 Task: Search one way flight ticket for 5 adults, 2 children, 1 infant in seat and 1 infant on lap in economy from Bakersfield: Meadows Field to Laramie: Laramie Regional Airport on 5-3-2023. Choice of flights is Singapure airlines. Number of bags: 1 carry on bag. Price is upto 60000. Outbound departure time preference is 6:45.
Action: Mouse moved to (317, 258)
Screenshot: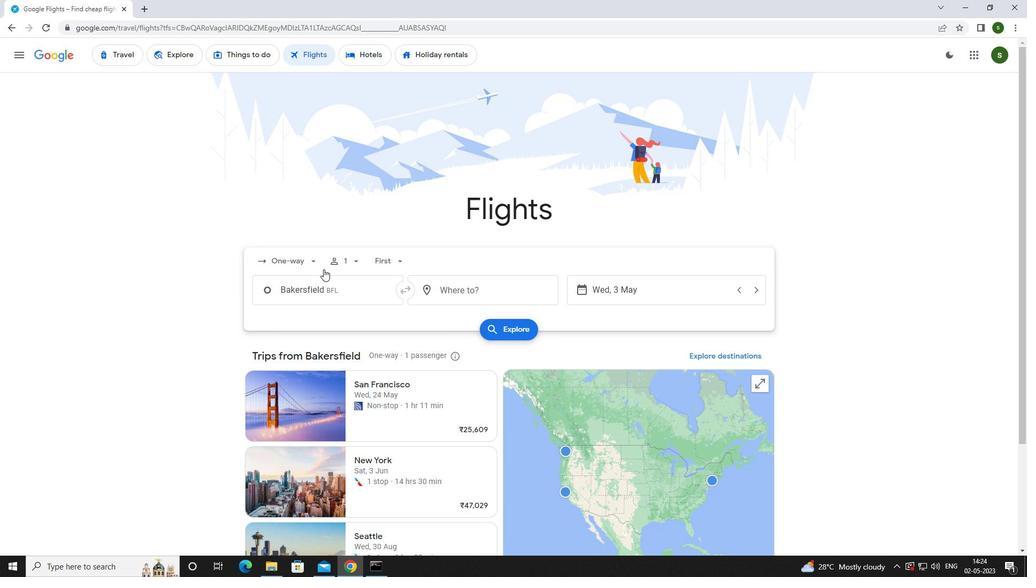 
Action: Mouse pressed left at (317, 258)
Screenshot: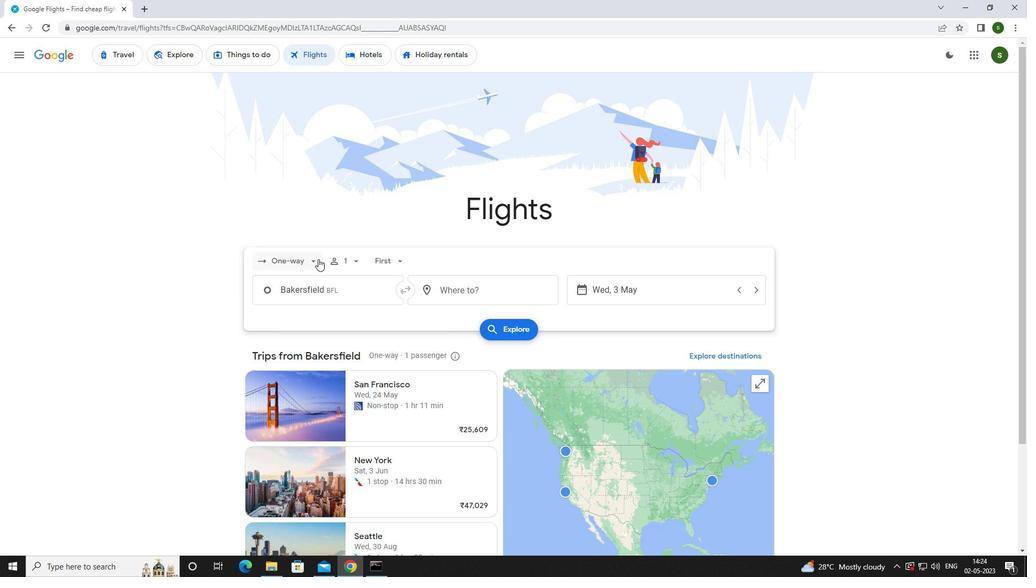 
Action: Mouse moved to (312, 308)
Screenshot: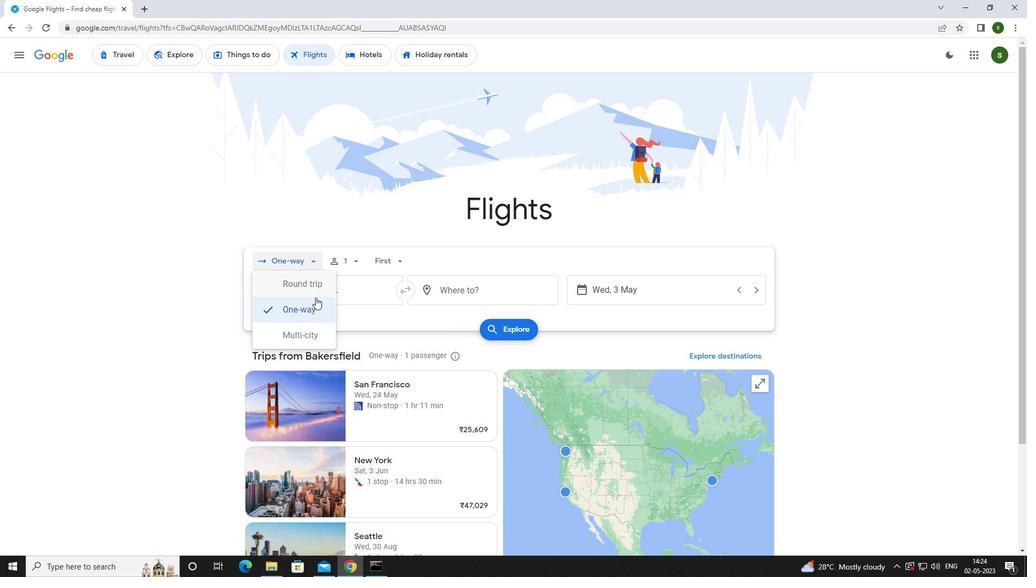 
Action: Mouse pressed left at (312, 308)
Screenshot: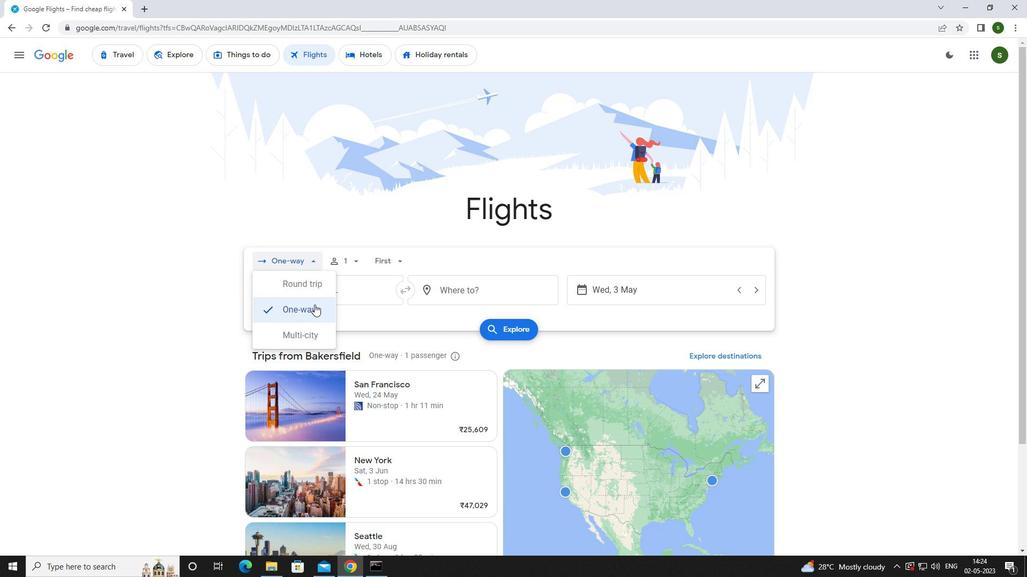 
Action: Mouse moved to (349, 259)
Screenshot: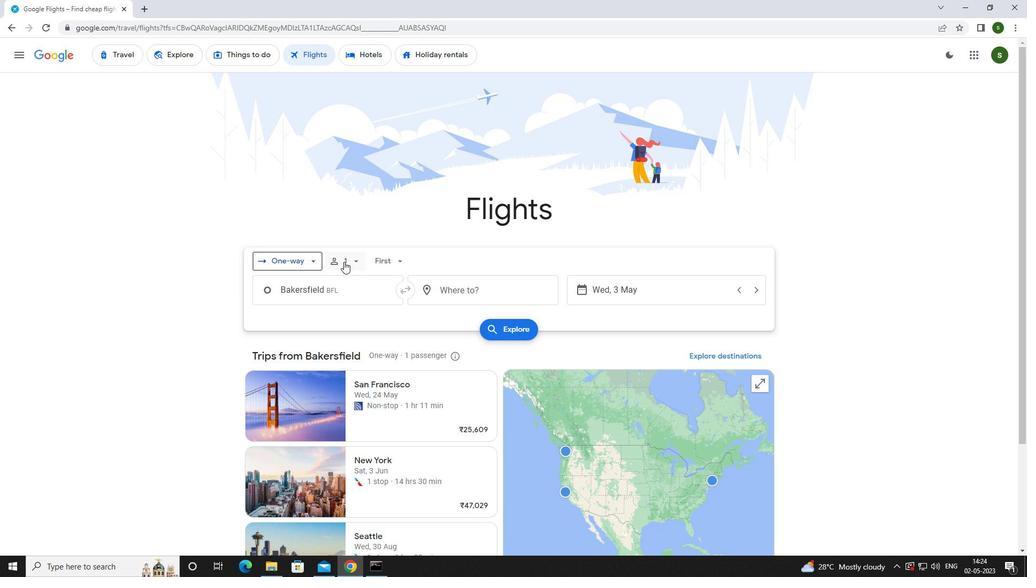 
Action: Mouse pressed left at (349, 259)
Screenshot: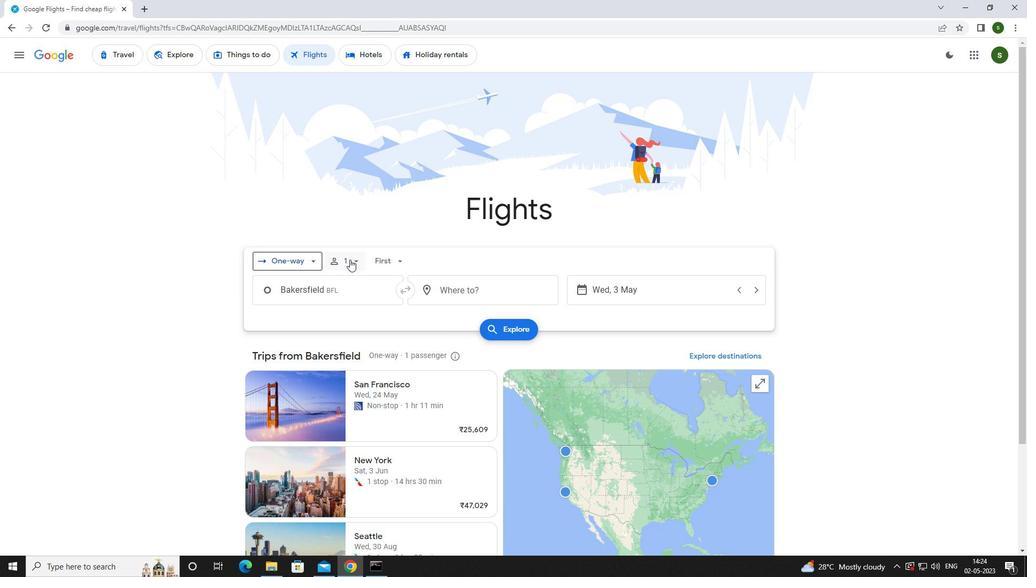 
Action: Mouse moved to (433, 287)
Screenshot: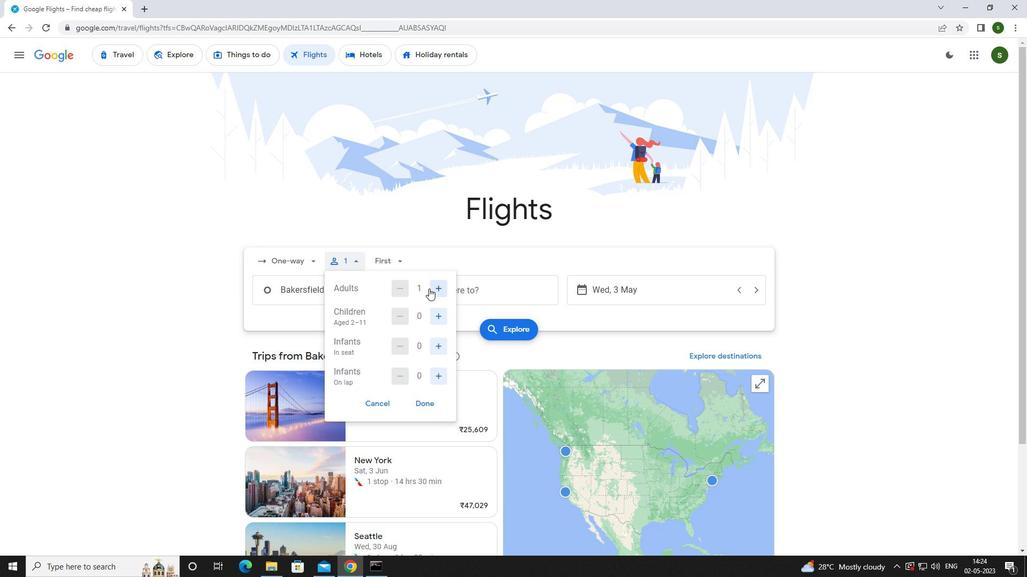 
Action: Mouse pressed left at (433, 287)
Screenshot: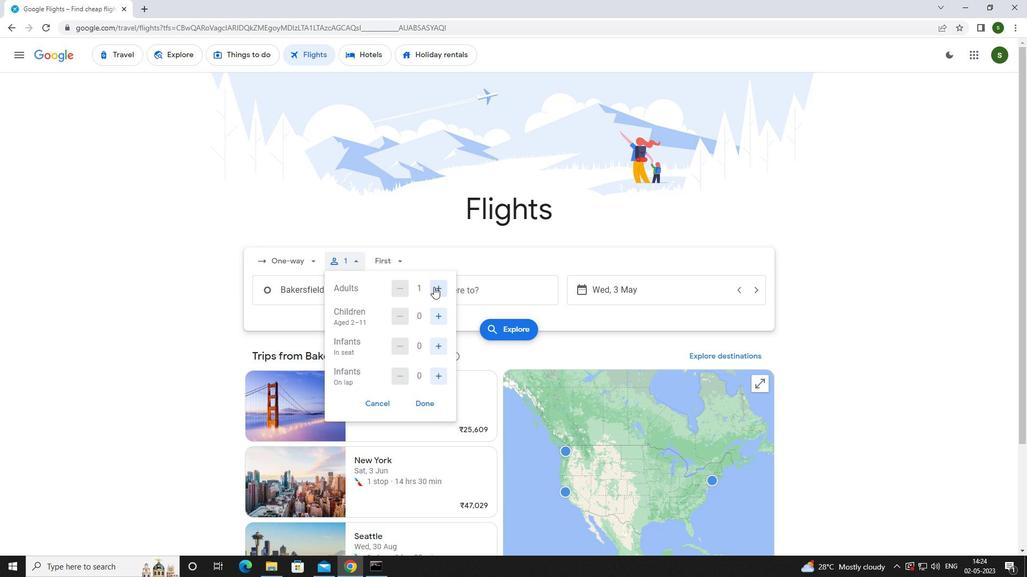
Action: Mouse pressed left at (433, 287)
Screenshot: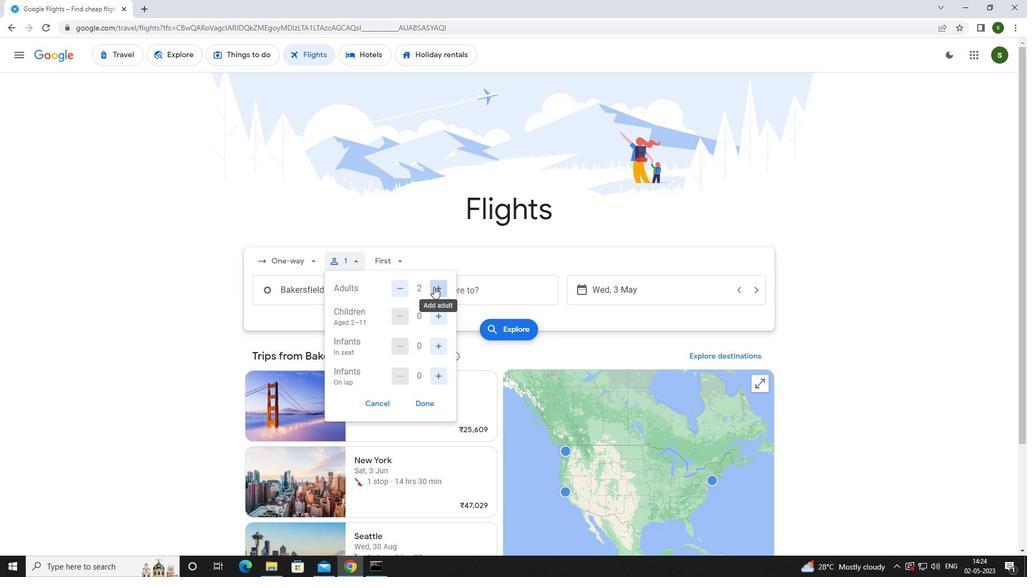 
Action: Mouse pressed left at (433, 287)
Screenshot: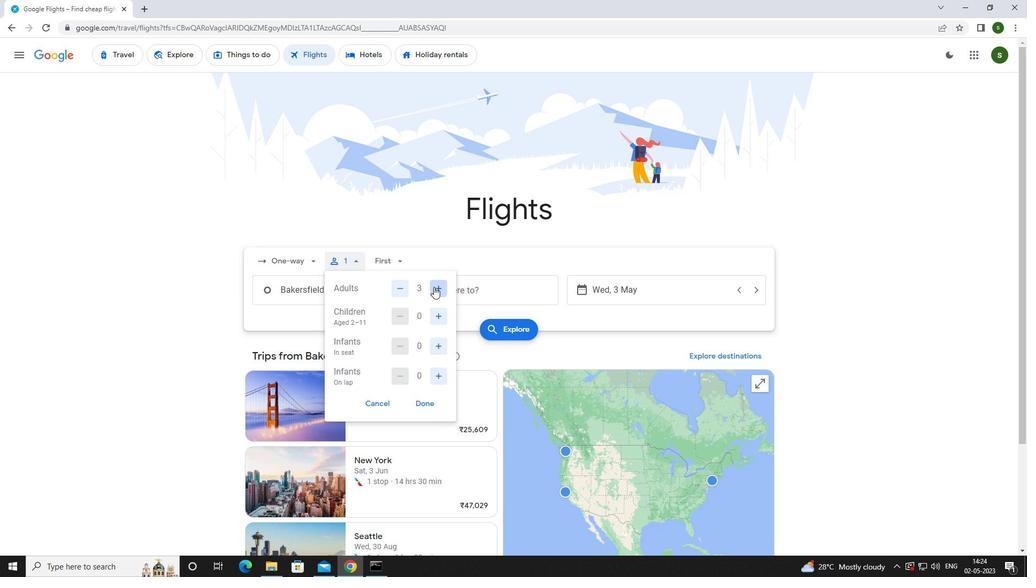 
Action: Mouse pressed left at (433, 287)
Screenshot: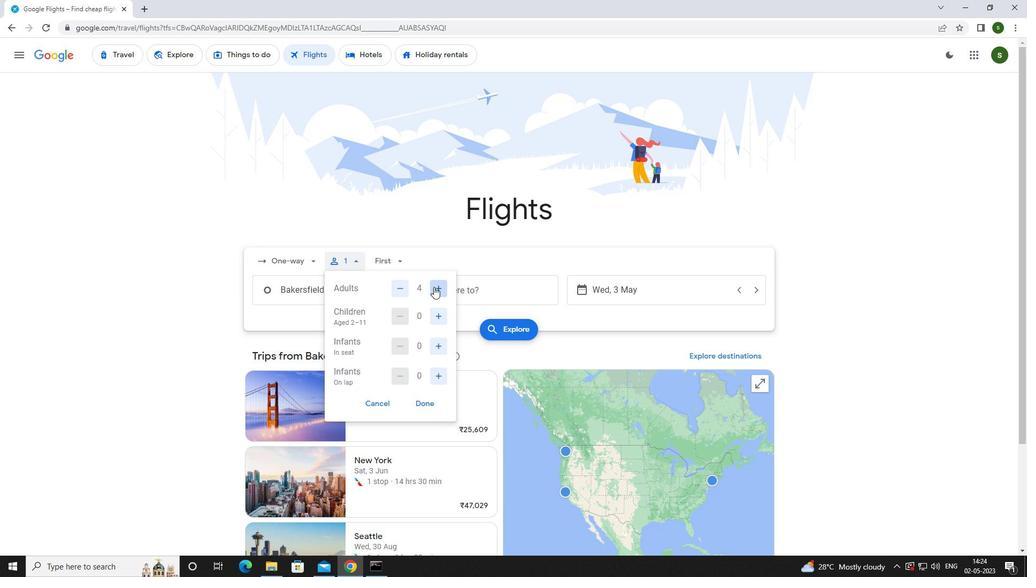 
Action: Mouse moved to (439, 316)
Screenshot: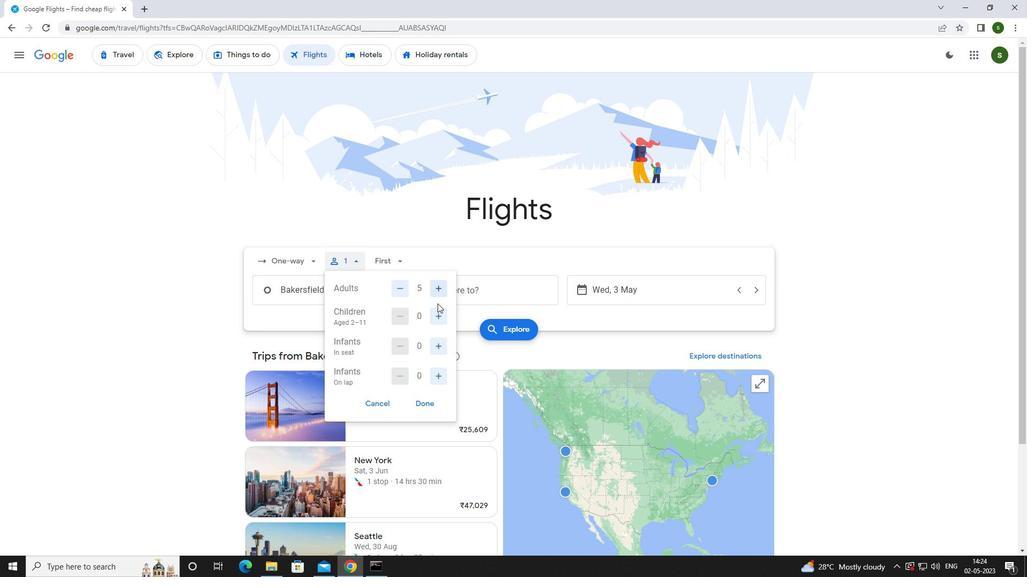 
Action: Mouse pressed left at (439, 316)
Screenshot: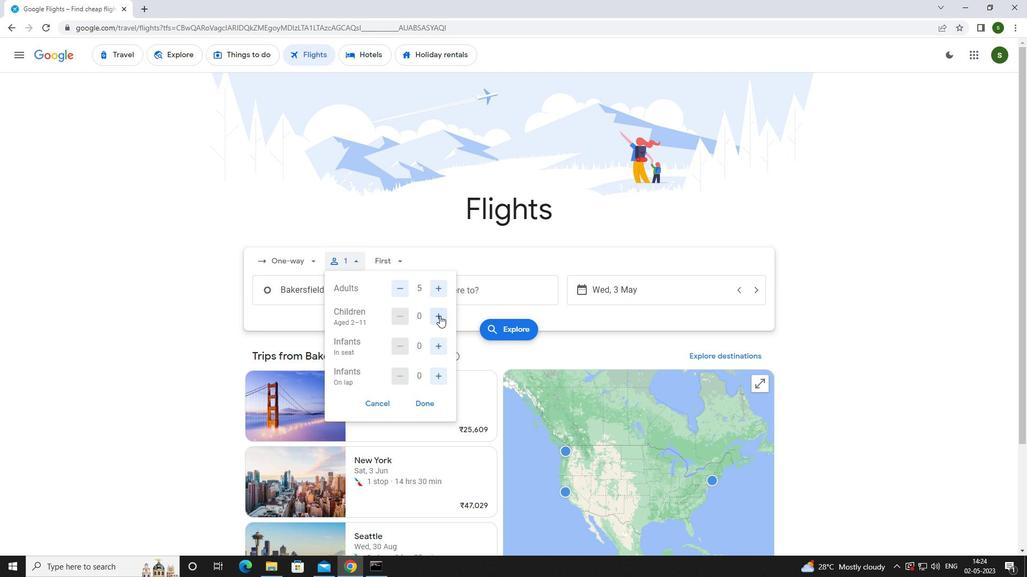 
Action: Mouse pressed left at (439, 316)
Screenshot: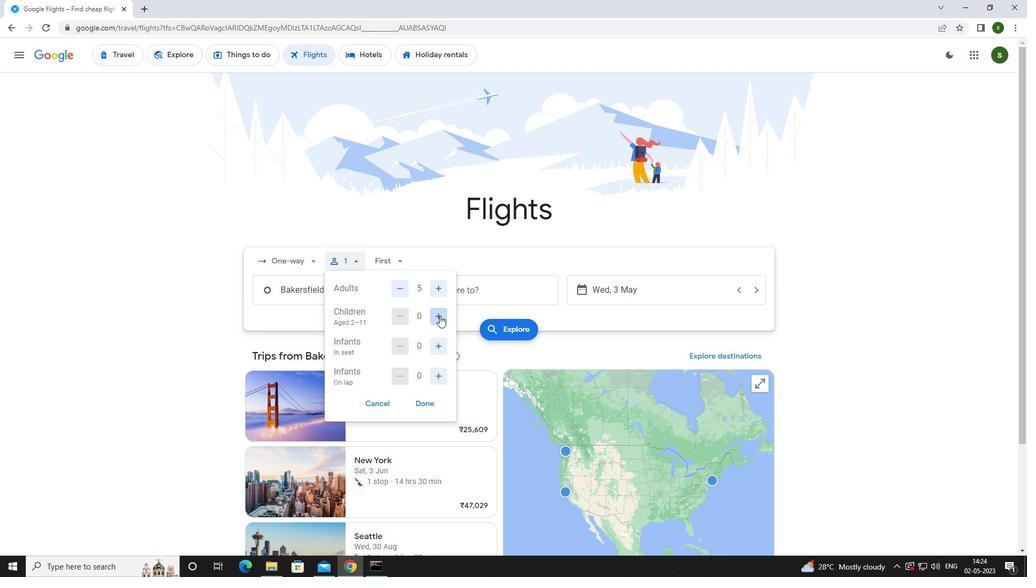 
Action: Mouse moved to (443, 341)
Screenshot: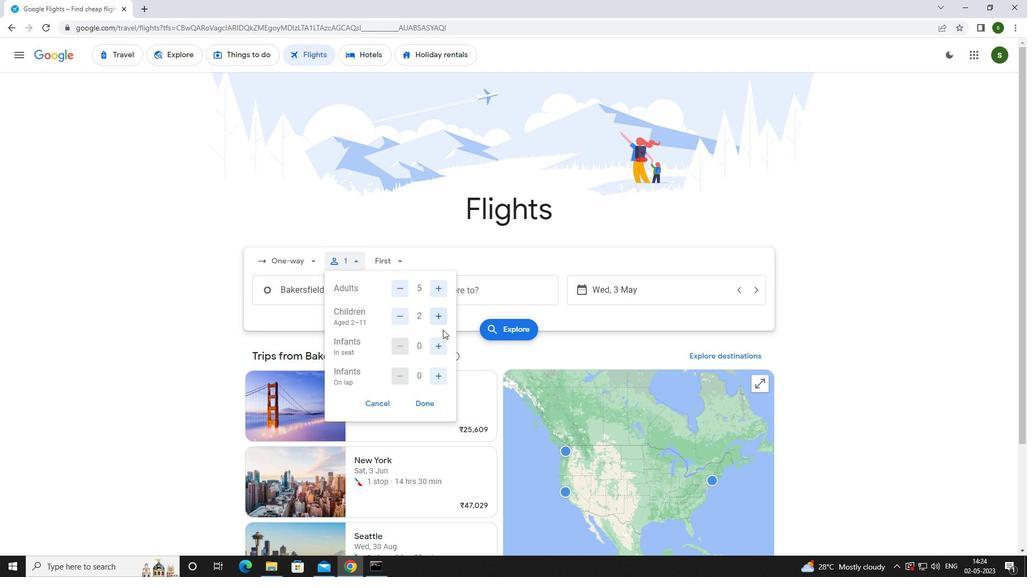 
Action: Mouse pressed left at (443, 341)
Screenshot: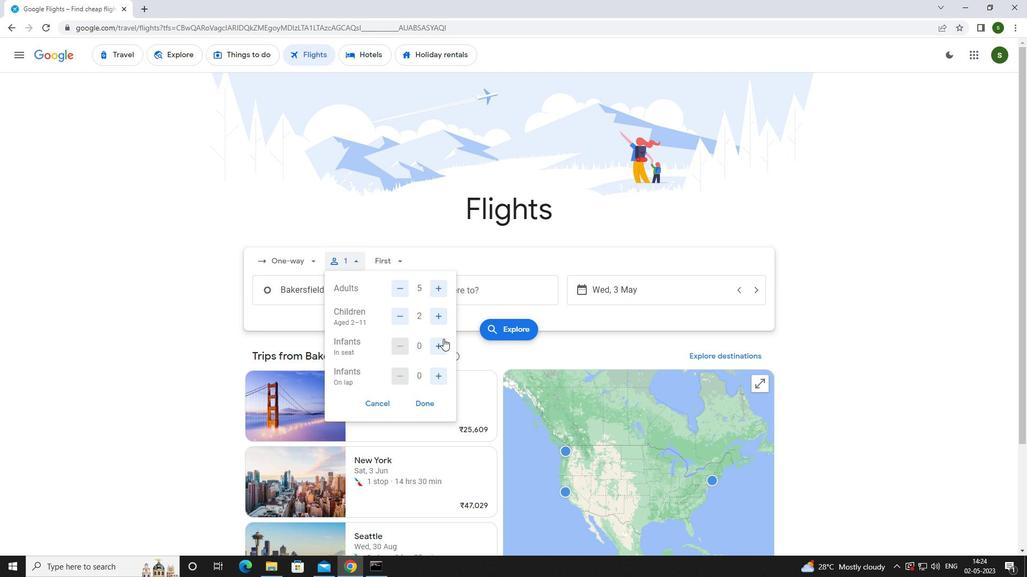 
Action: Mouse moved to (431, 377)
Screenshot: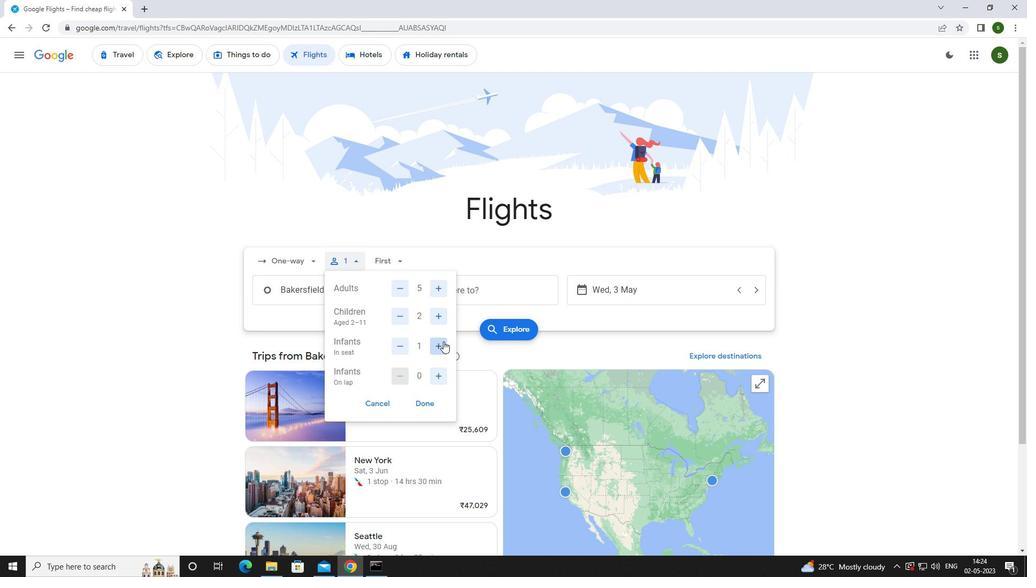
Action: Mouse pressed left at (431, 377)
Screenshot: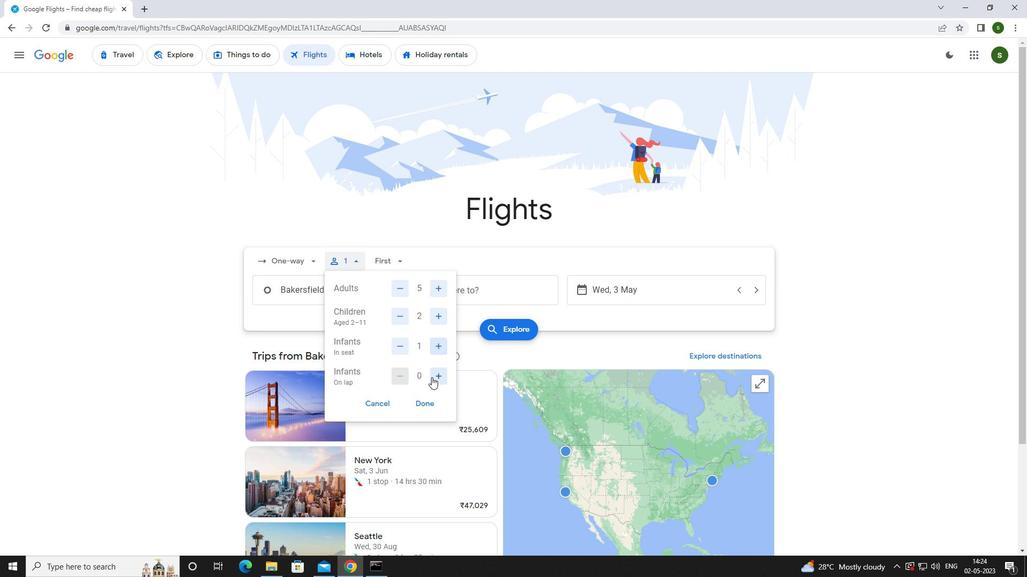 
Action: Mouse moved to (399, 261)
Screenshot: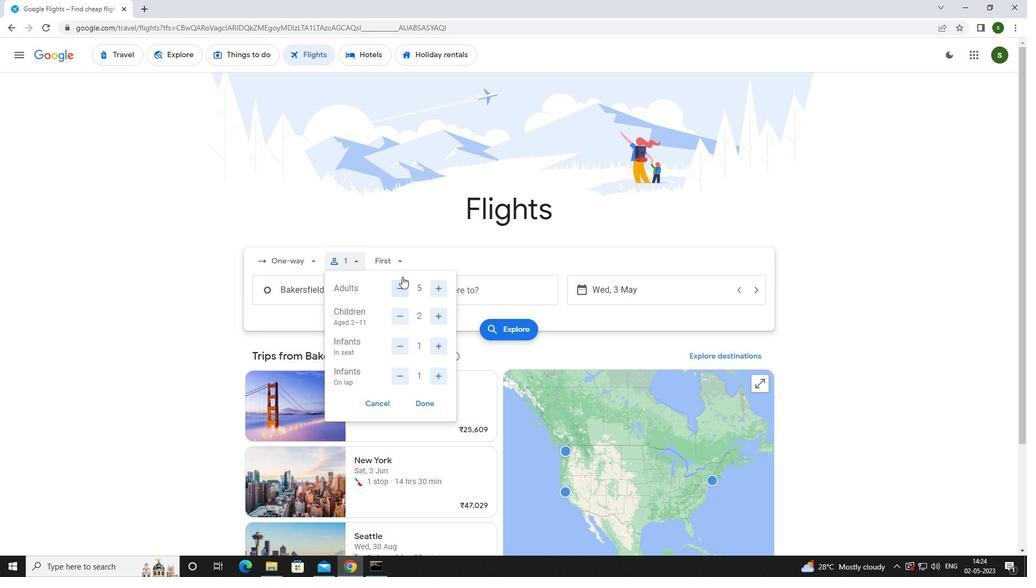 
Action: Mouse pressed left at (399, 261)
Screenshot: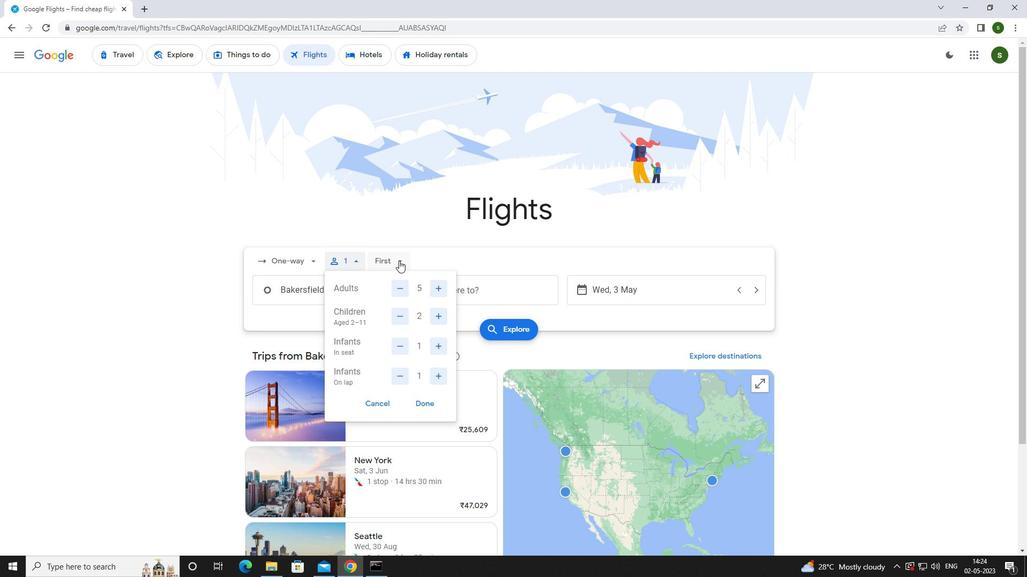 
Action: Mouse moved to (408, 286)
Screenshot: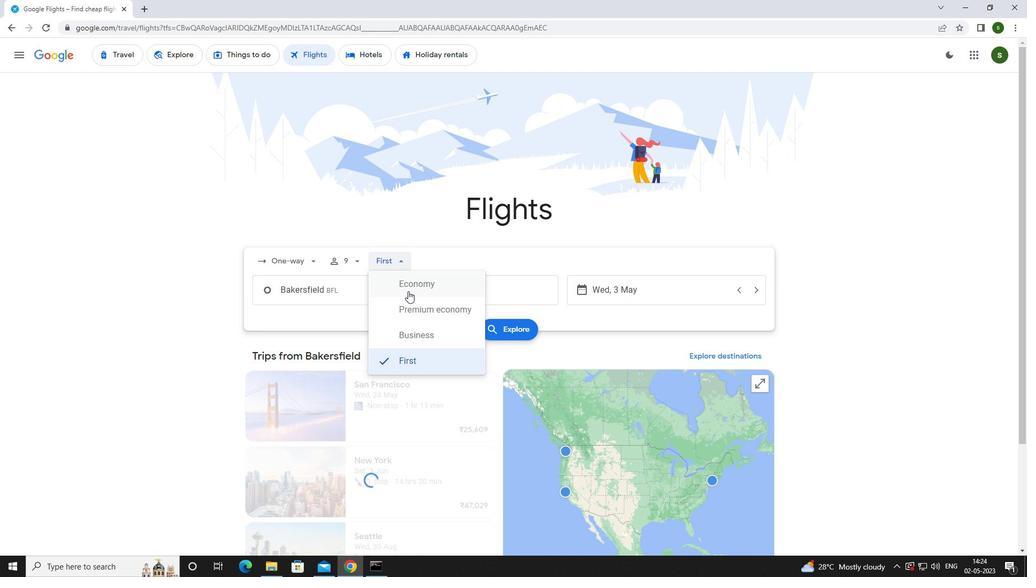 
Action: Mouse pressed left at (408, 286)
Screenshot: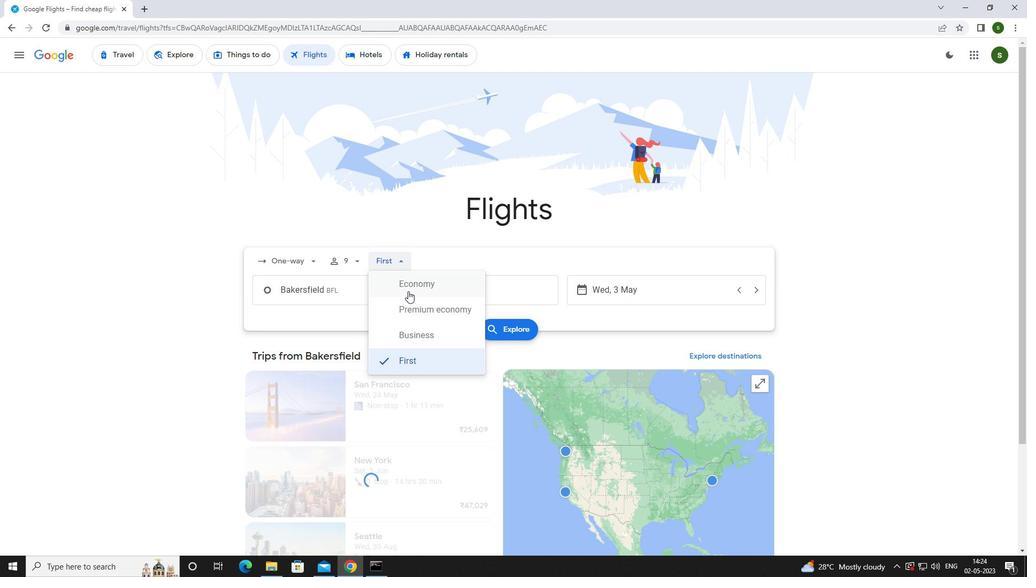 
Action: Mouse moved to (370, 294)
Screenshot: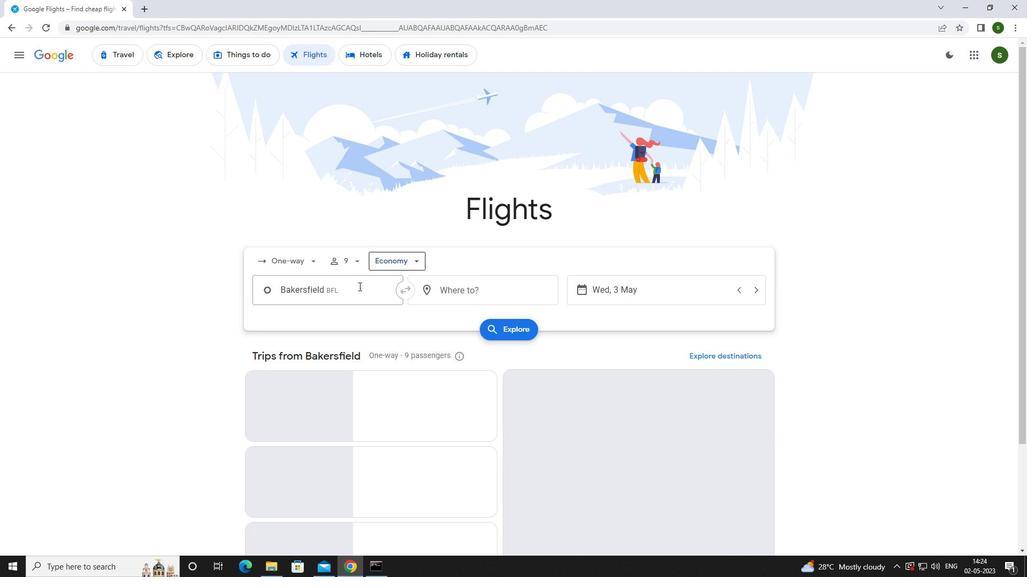 
Action: Mouse pressed left at (370, 294)
Screenshot: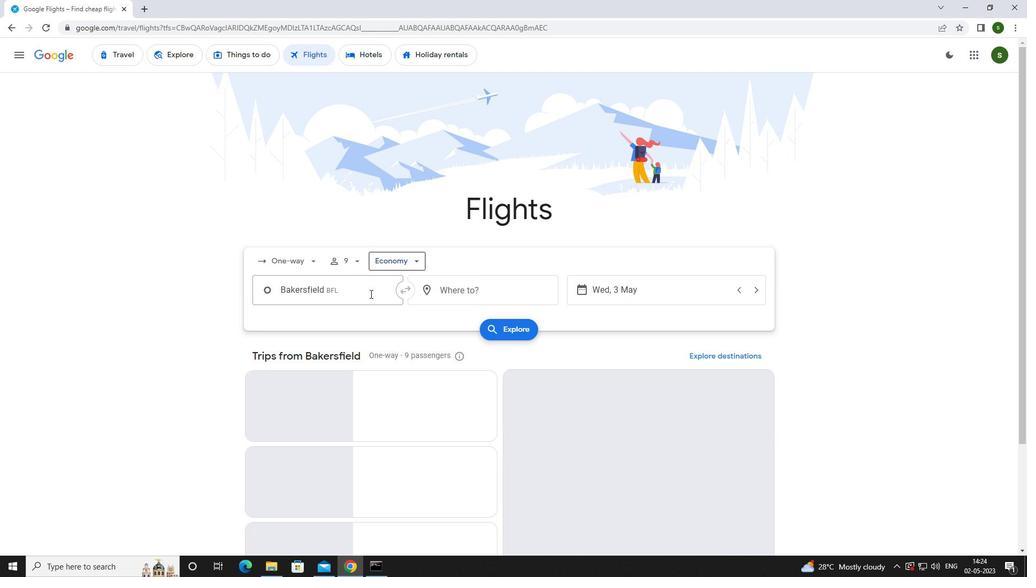 
Action: Mouse moved to (371, 294)
Screenshot: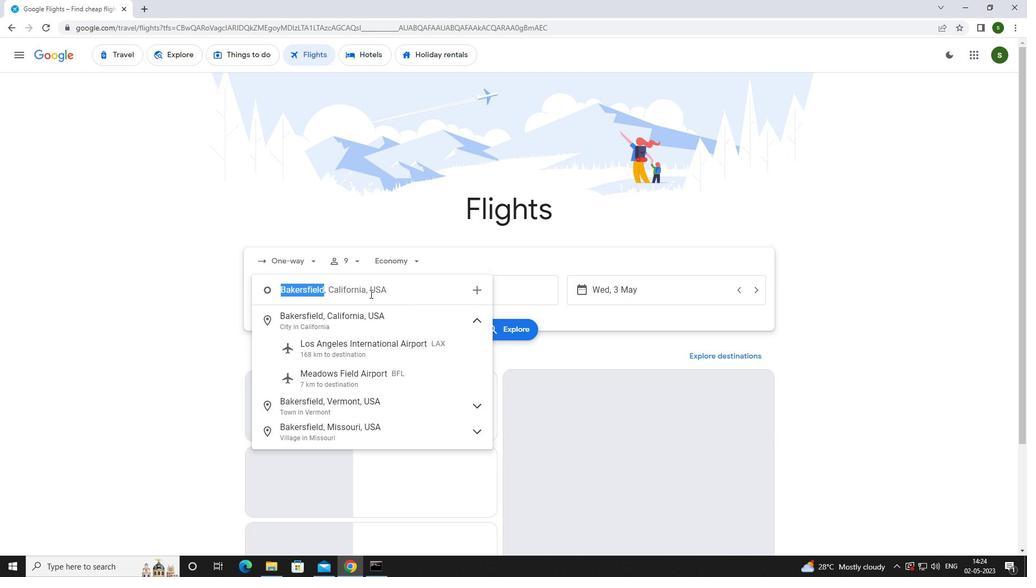 
Action: Key pressed <Key.caps_lock>b<Key.caps_lock>akersfie
Screenshot: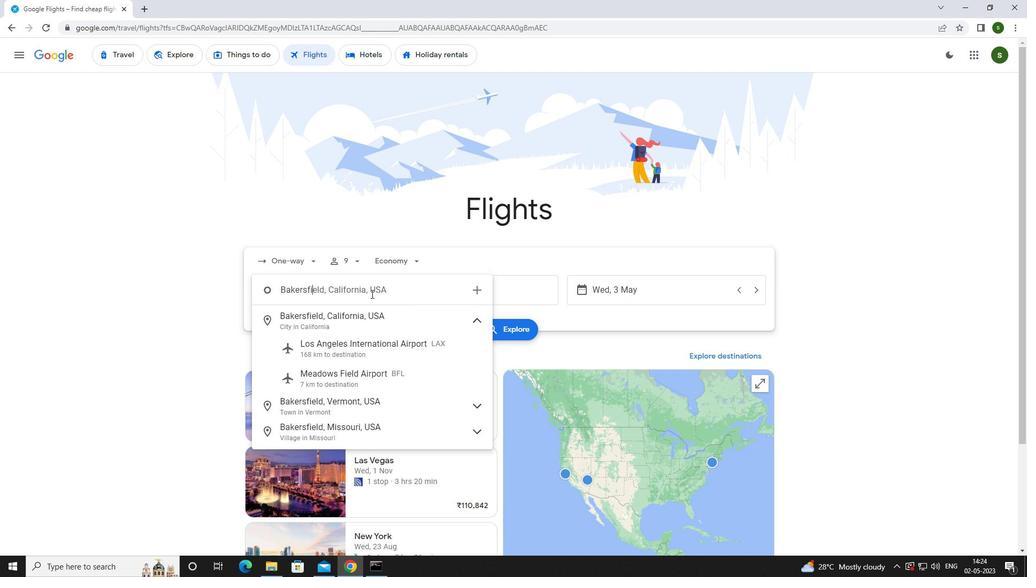 
Action: Mouse moved to (378, 383)
Screenshot: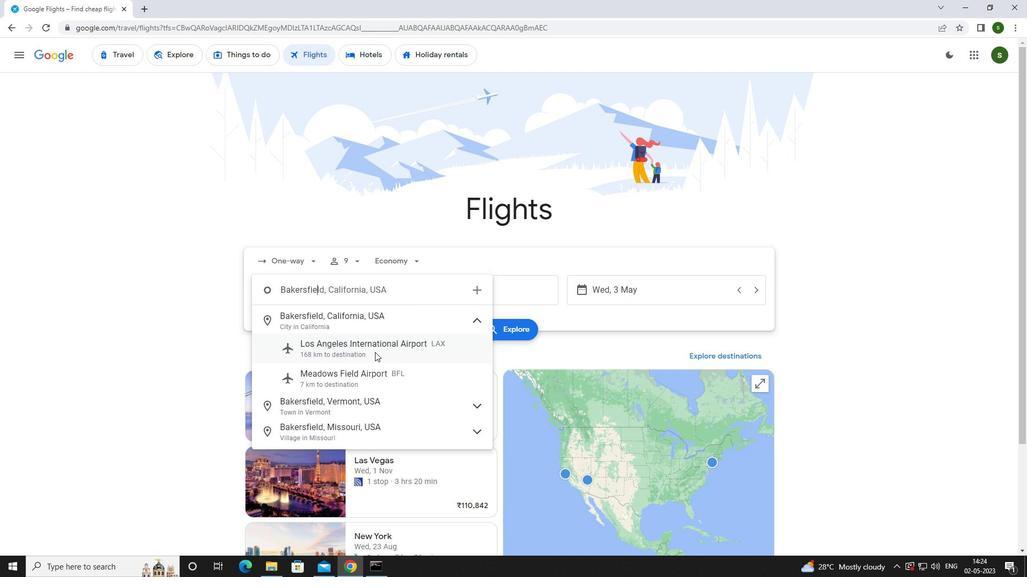 
Action: Mouse pressed left at (378, 383)
Screenshot: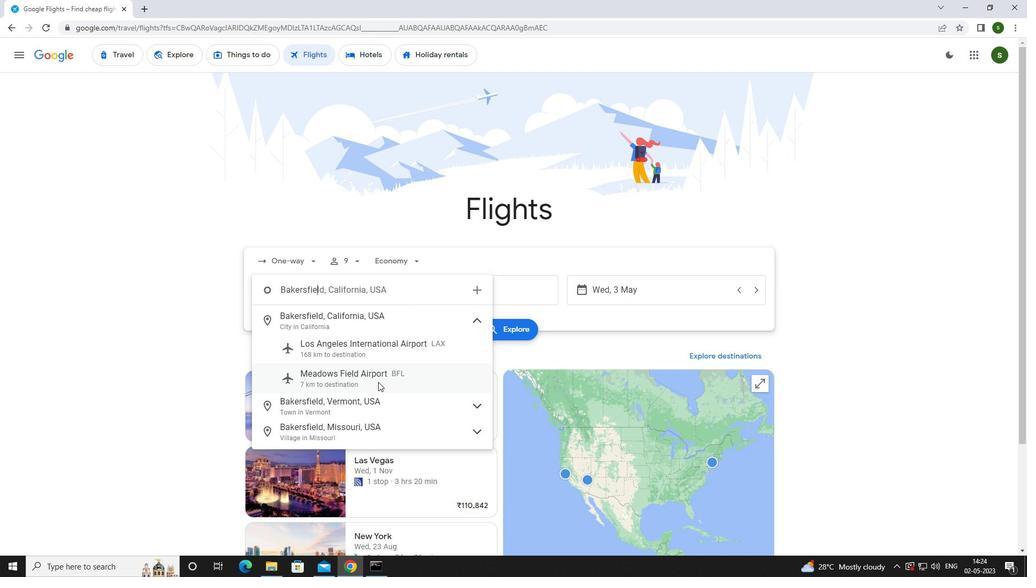 
Action: Mouse moved to (493, 291)
Screenshot: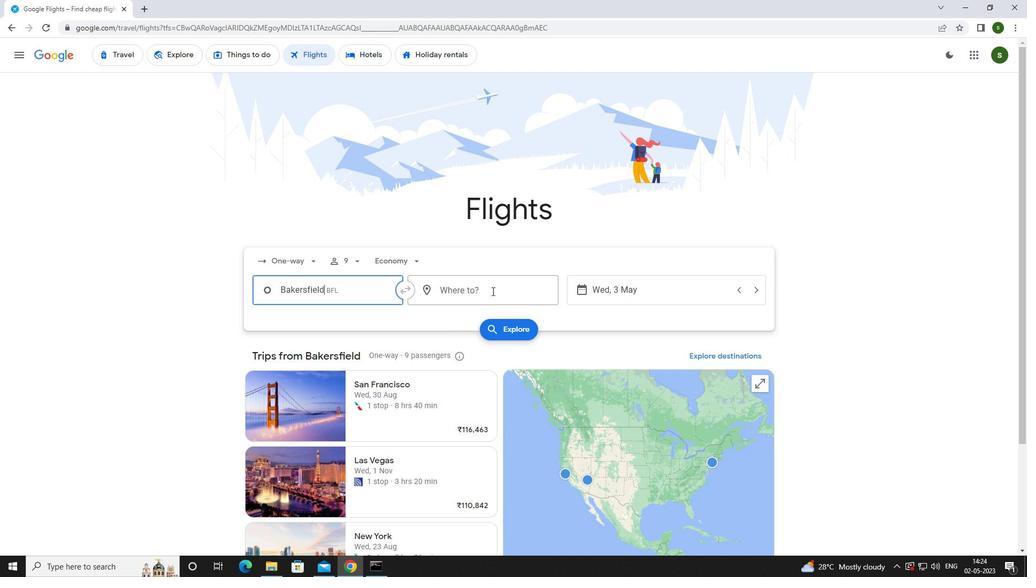
Action: Mouse pressed left at (493, 291)
Screenshot: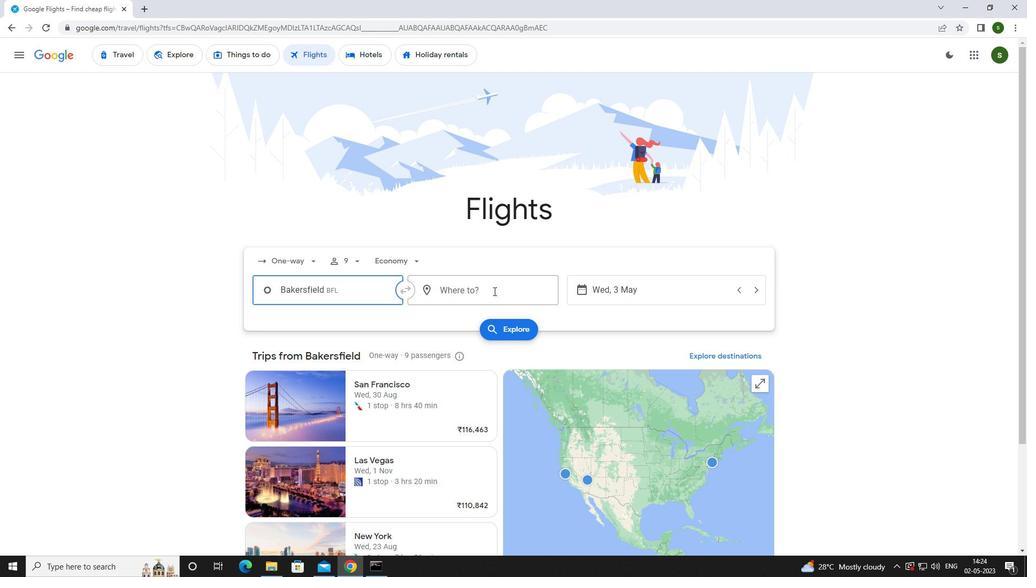 
Action: Mouse moved to (480, 295)
Screenshot: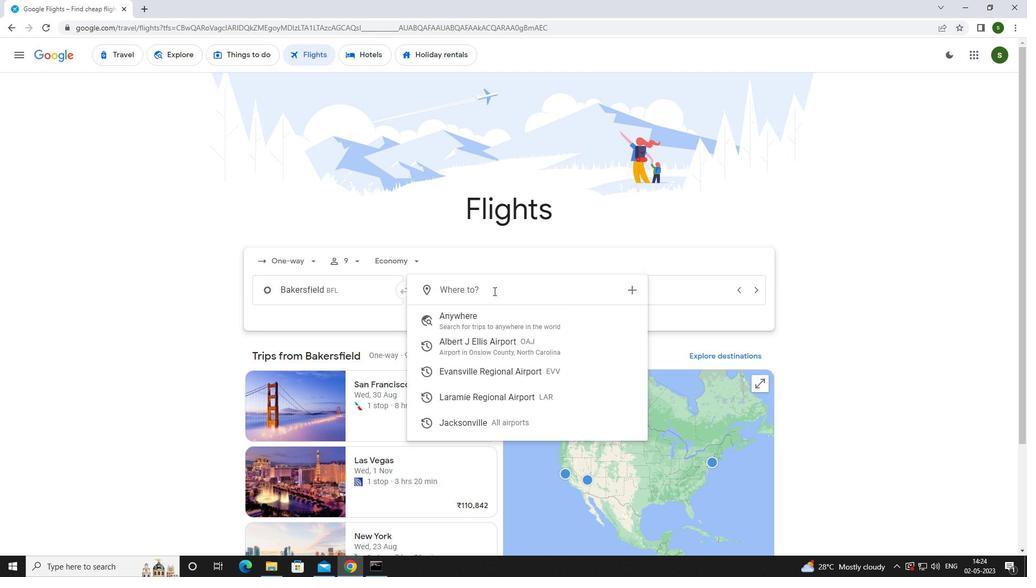 
Action: Key pressed <Key.caps_lock>l<Key.caps_lock>aramie
Screenshot: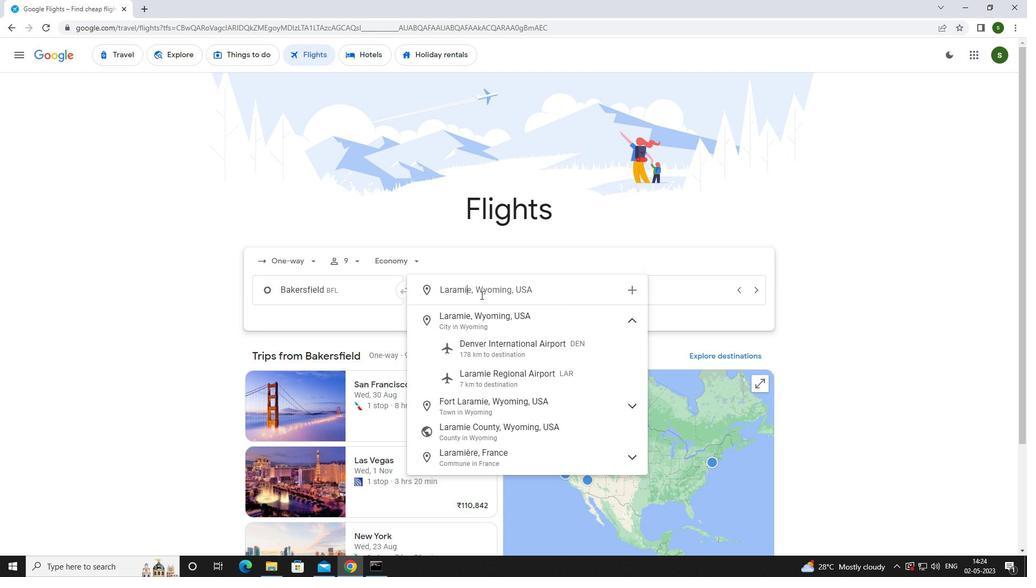 
Action: Mouse moved to (499, 374)
Screenshot: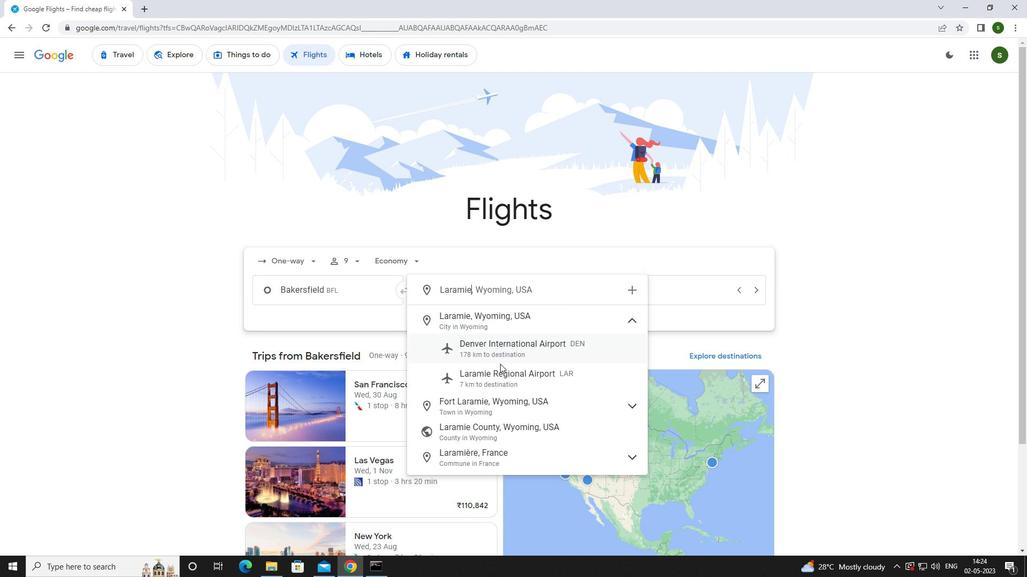 
Action: Mouse pressed left at (499, 374)
Screenshot: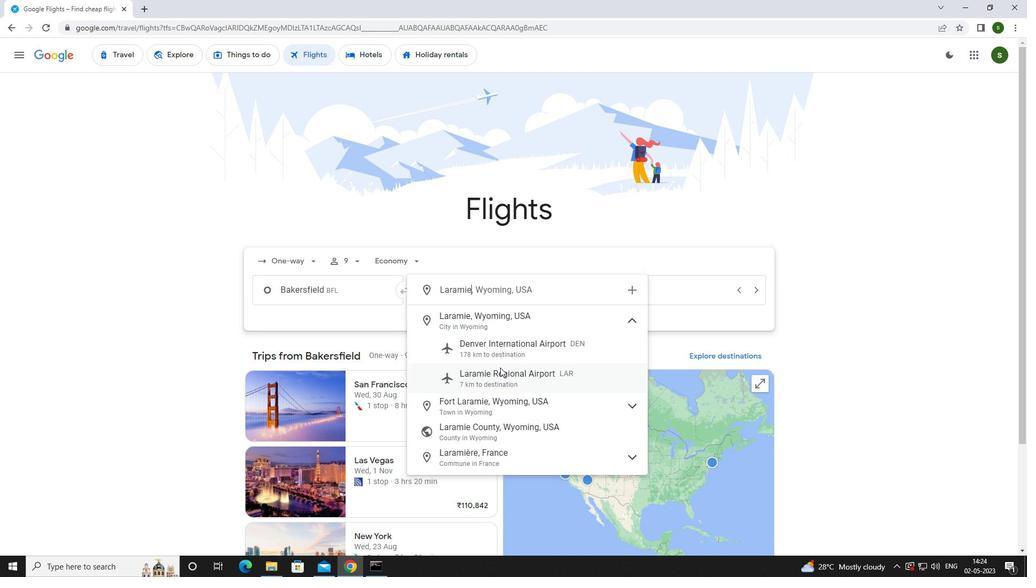 
Action: Mouse moved to (673, 295)
Screenshot: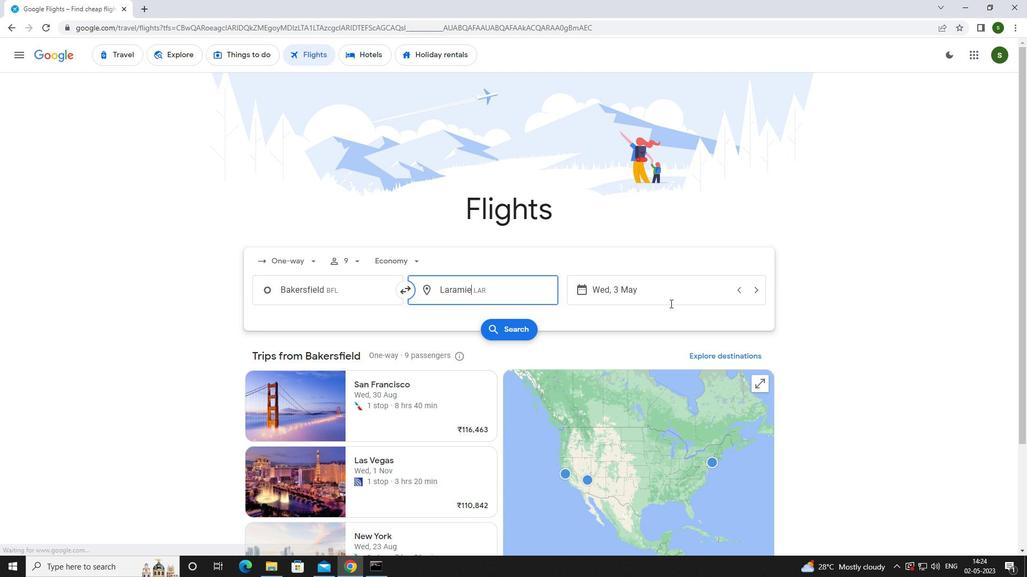 
Action: Mouse pressed left at (673, 295)
Screenshot: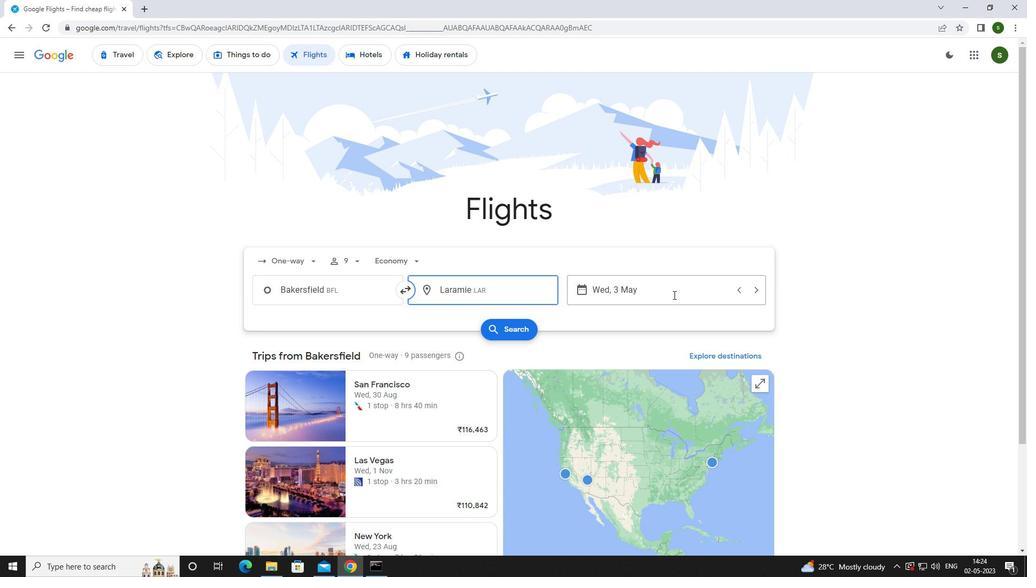 
Action: Mouse moved to (467, 363)
Screenshot: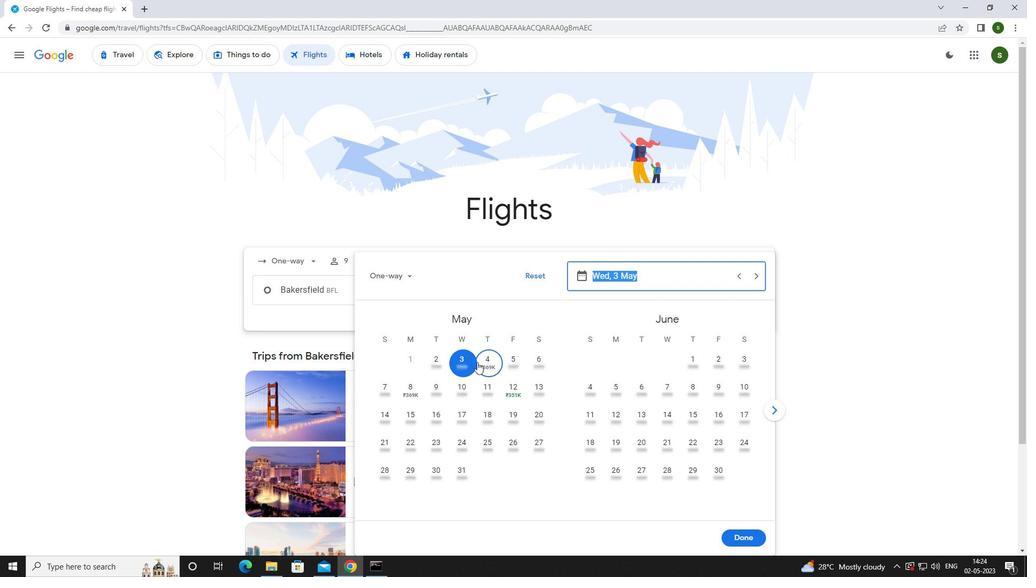 
Action: Mouse pressed left at (467, 363)
Screenshot: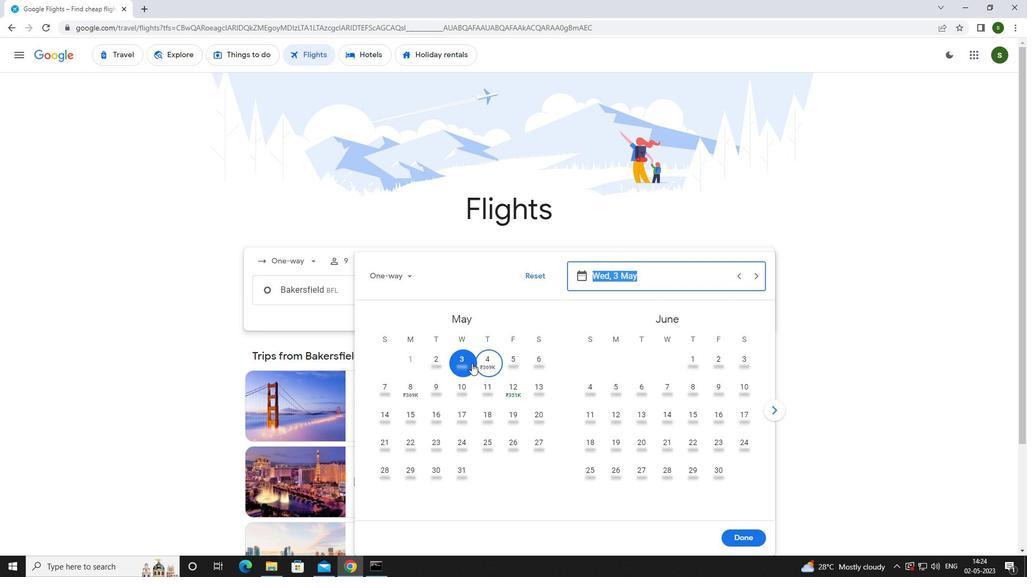 
Action: Mouse moved to (747, 533)
Screenshot: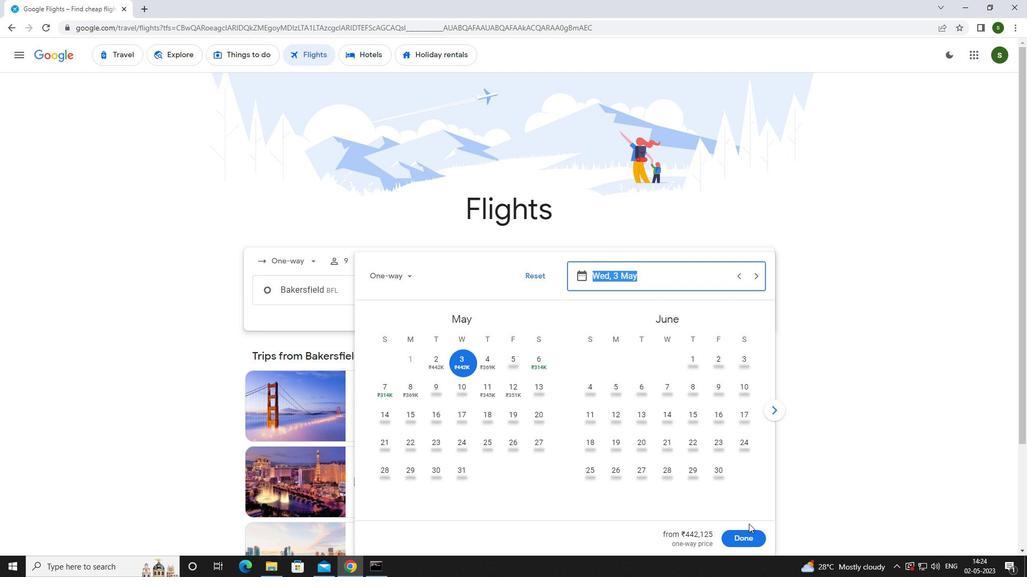 
Action: Mouse pressed left at (747, 533)
Screenshot: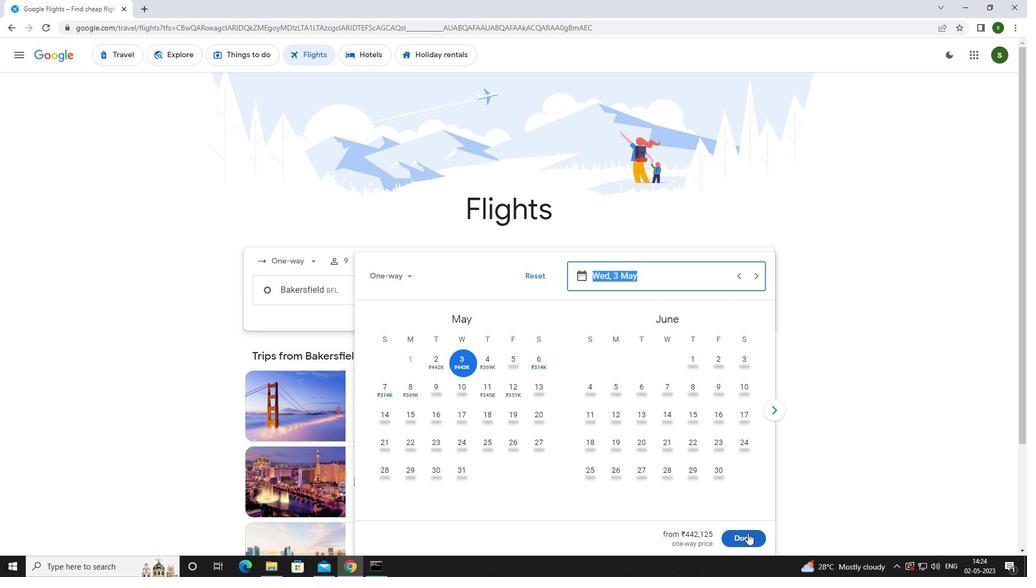 
Action: Mouse moved to (507, 336)
Screenshot: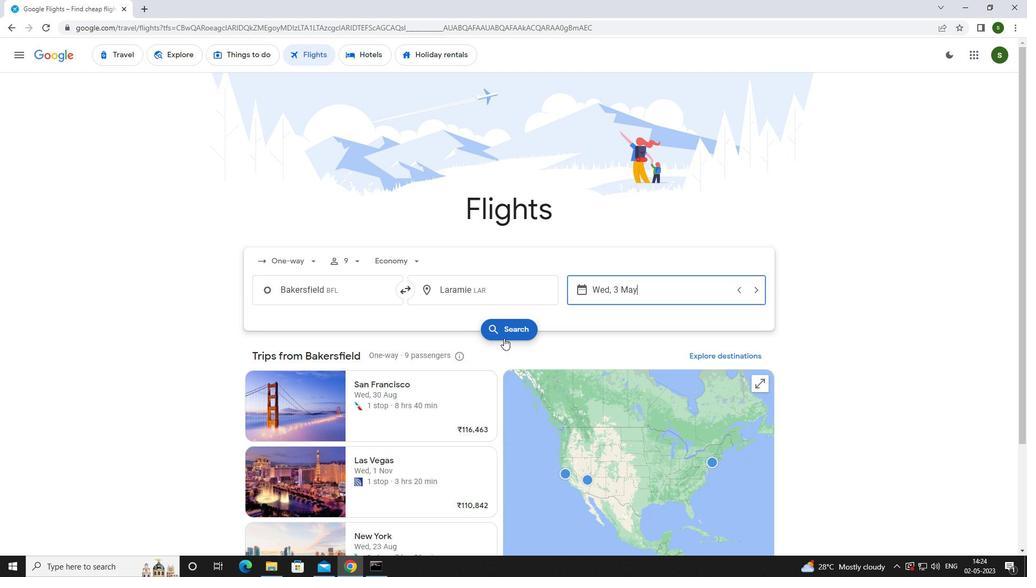 
Action: Mouse pressed left at (507, 336)
Screenshot: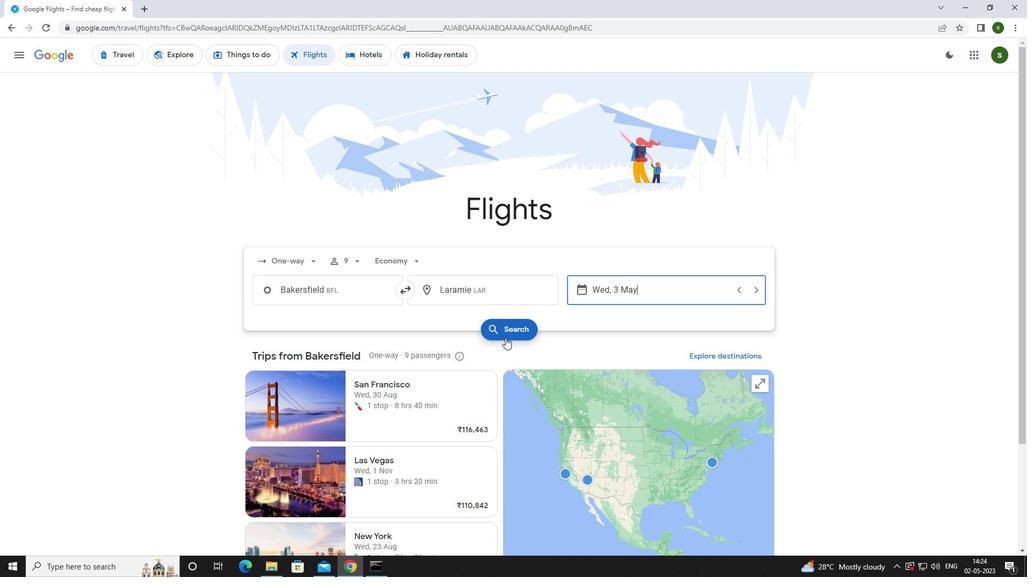 
Action: Mouse moved to (281, 148)
Screenshot: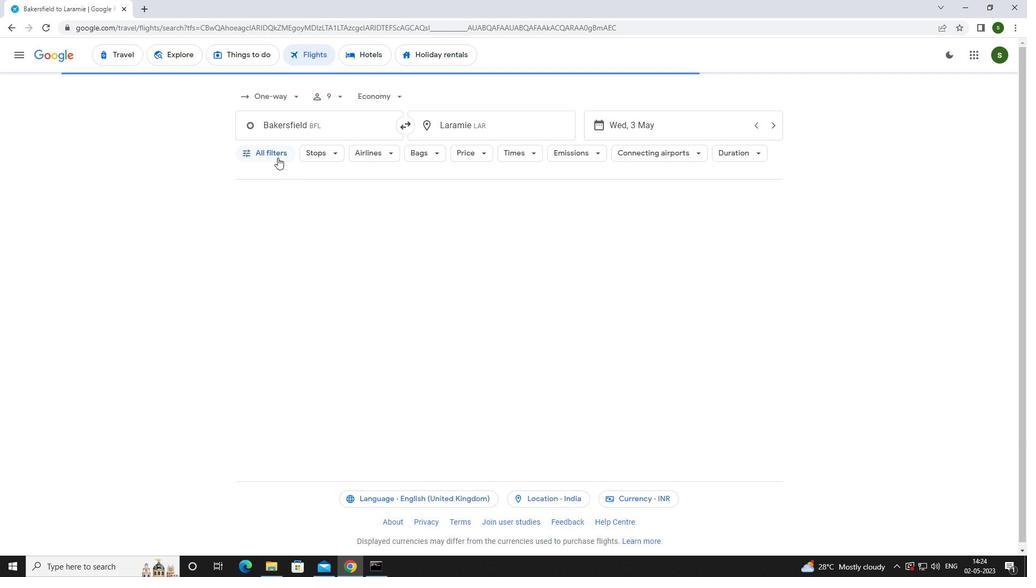 
Action: Mouse pressed left at (281, 148)
Screenshot: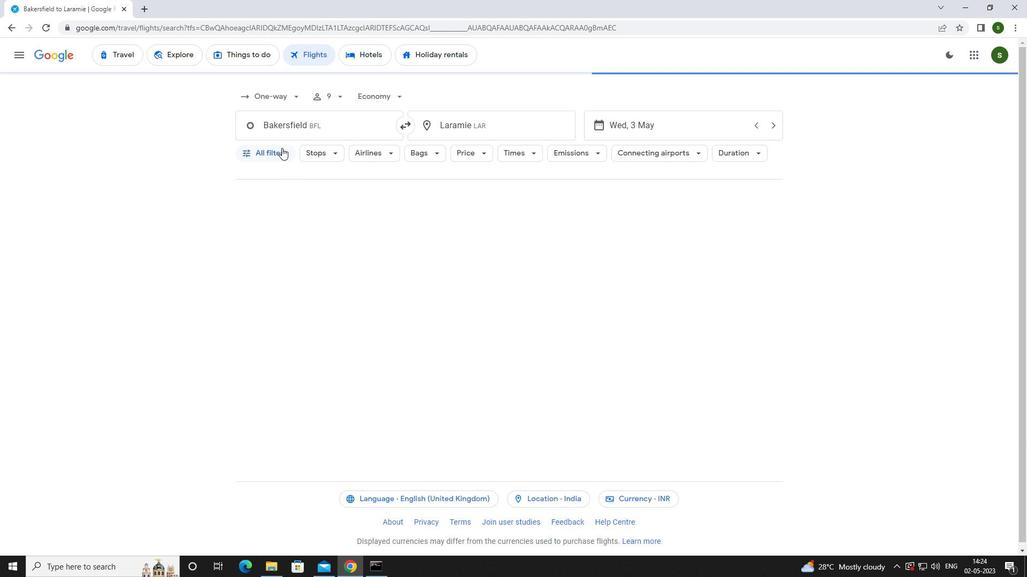 
Action: Mouse moved to (399, 381)
Screenshot: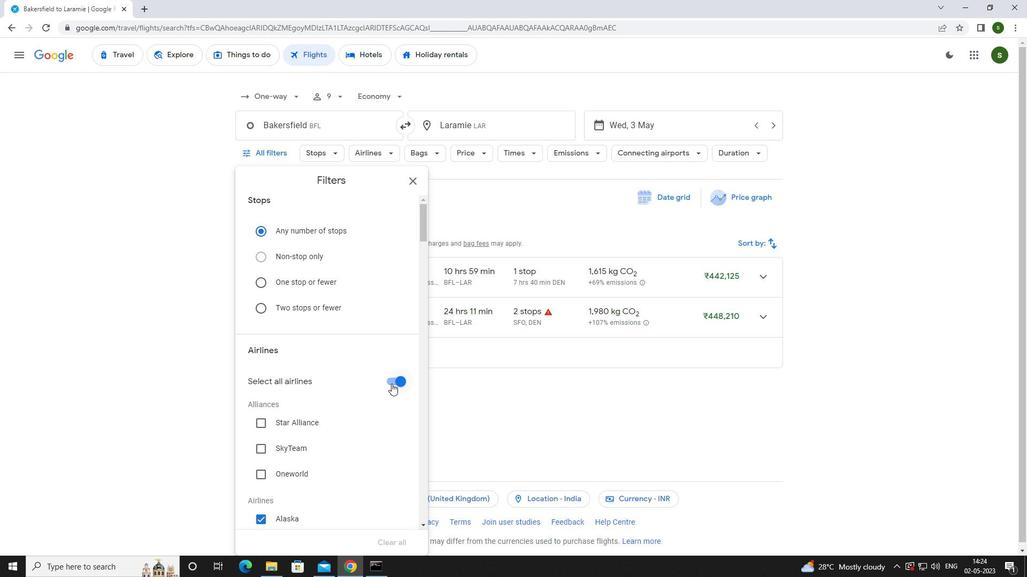 
Action: Mouse pressed left at (399, 381)
Screenshot: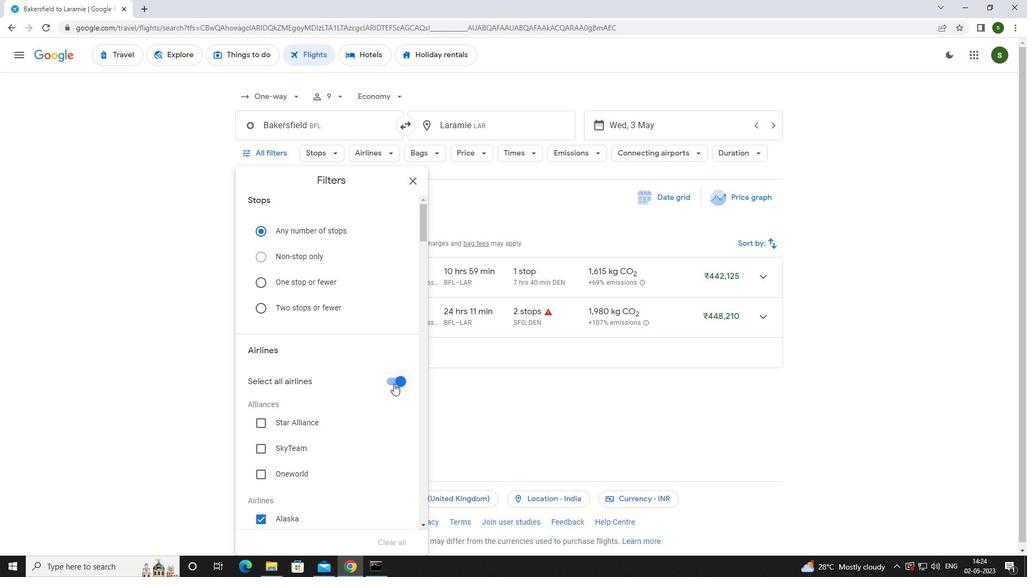 
Action: Mouse moved to (370, 303)
Screenshot: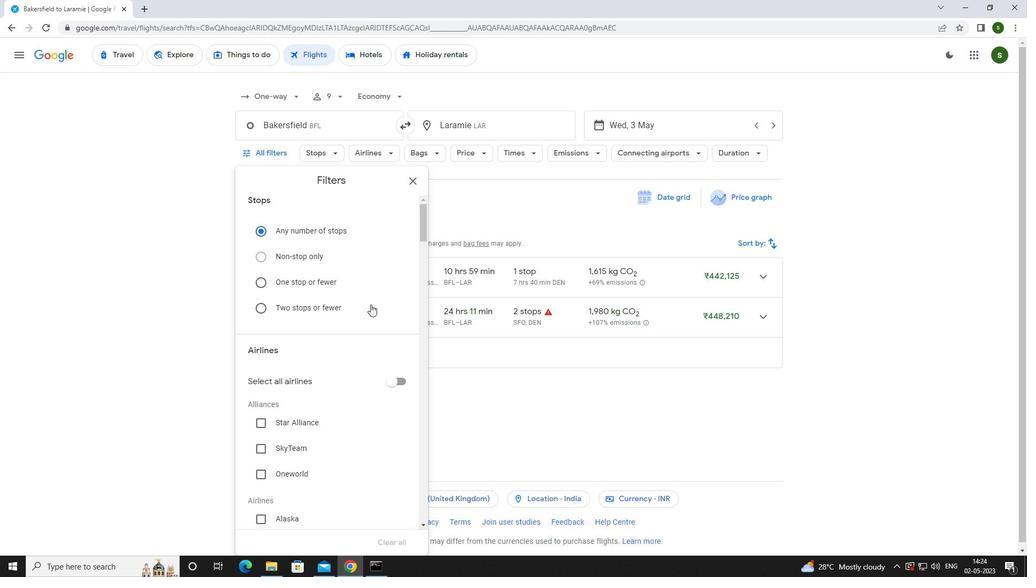 
Action: Mouse scrolled (370, 302) with delta (0, 0)
Screenshot: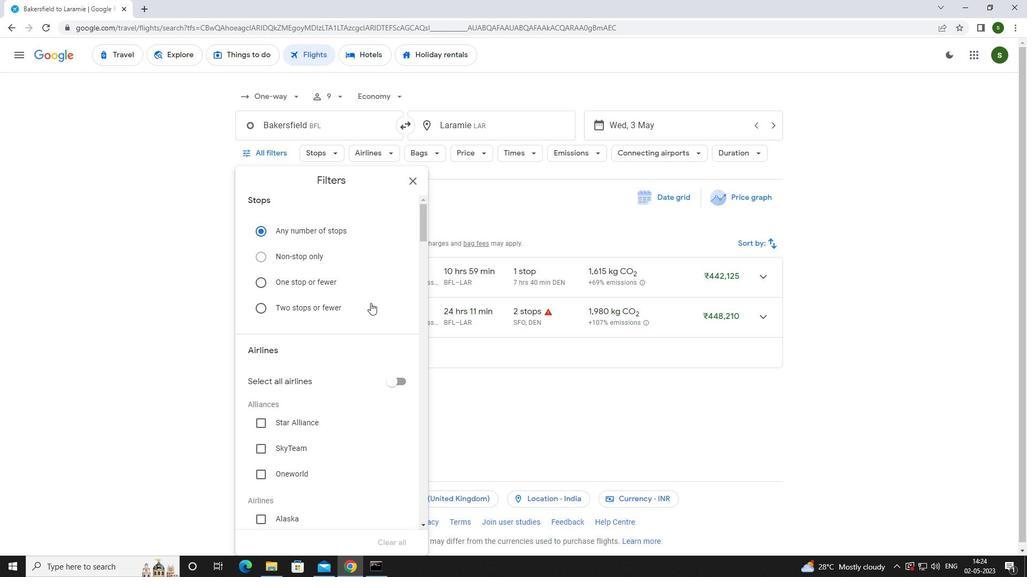 
Action: Mouse scrolled (370, 302) with delta (0, 0)
Screenshot: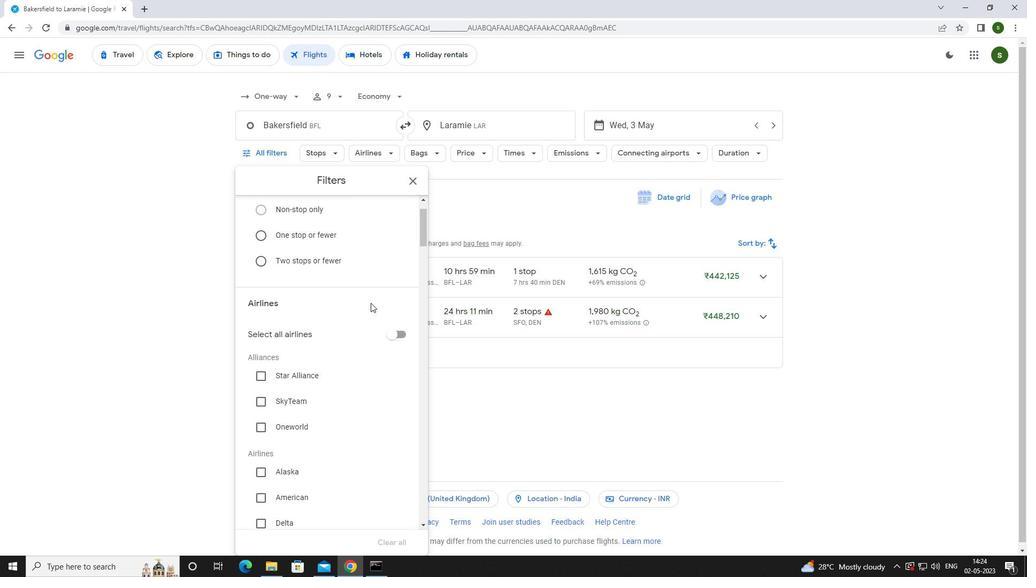 
Action: Mouse scrolled (370, 302) with delta (0, 0)
Screenshot: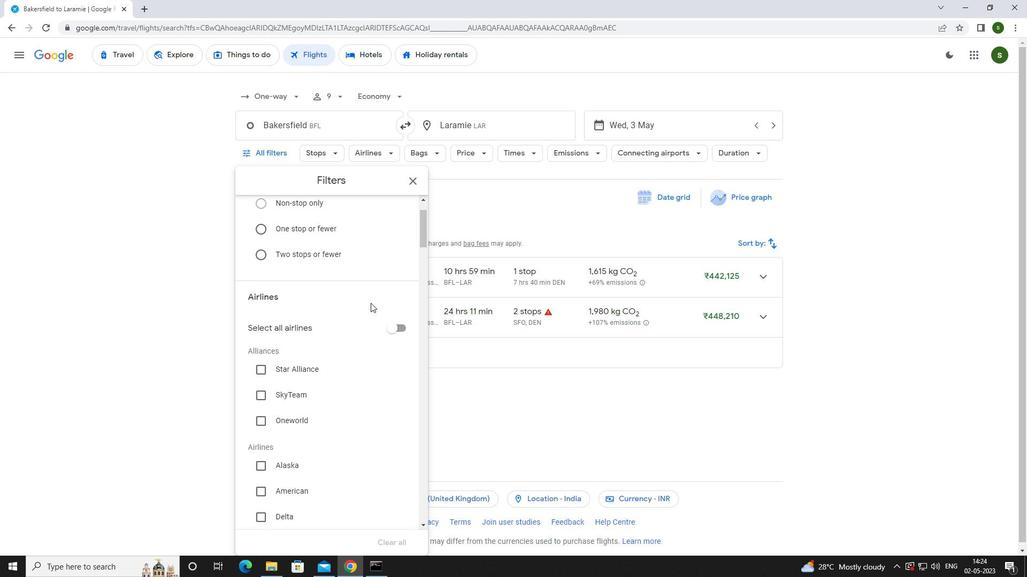 
Action: Mouse scrolled (370, 302) with delta (0, 0)
Screenshot: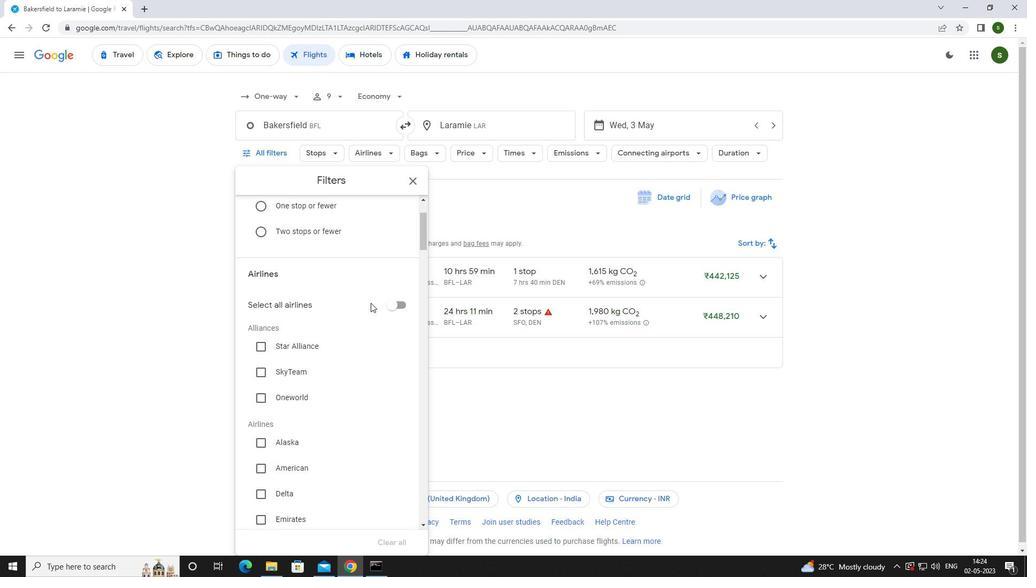 
Action: Mouse moved to (325, 406)
Screenshot: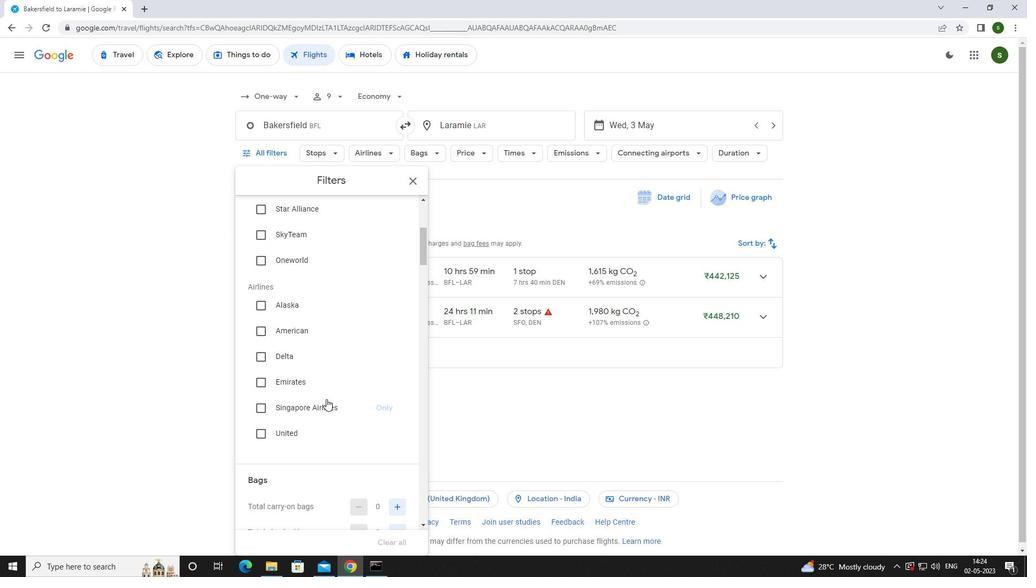 
Action: Mouse pressed left at (325, 406)
Screenshot: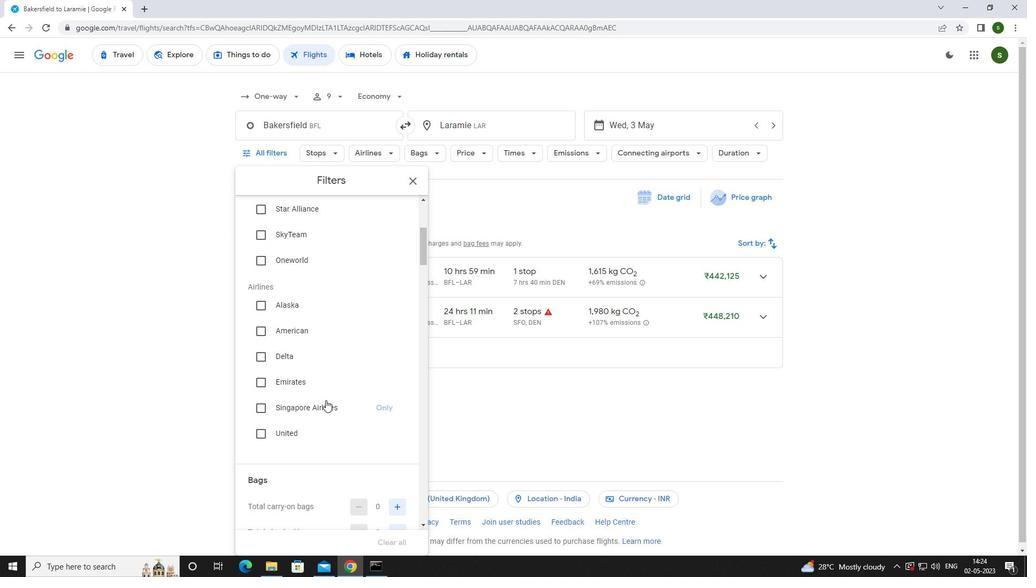 
Action: Mouse moved to (346, 377)
Screenshot: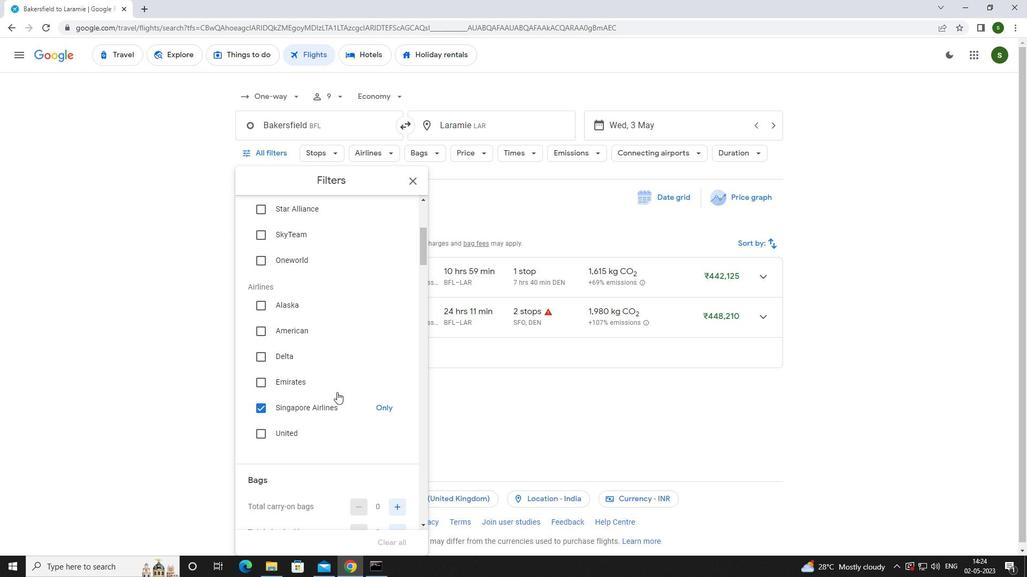 
Action: Mouse scrolled (346, 377) with delta (0, 0)
Screenshot: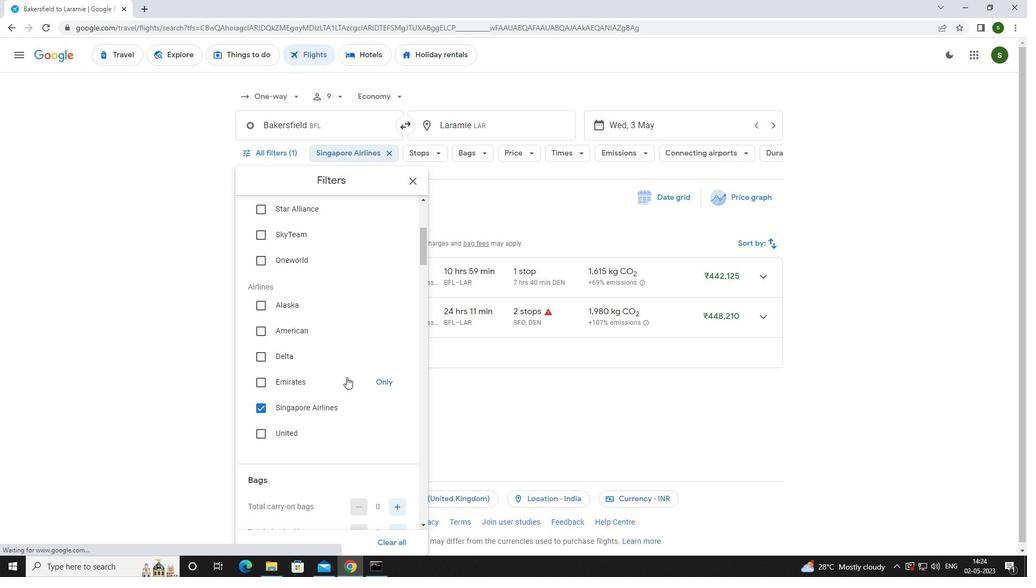
Action: Mouse scrolled (346, 377) with delta (0, 0)
Screenshot: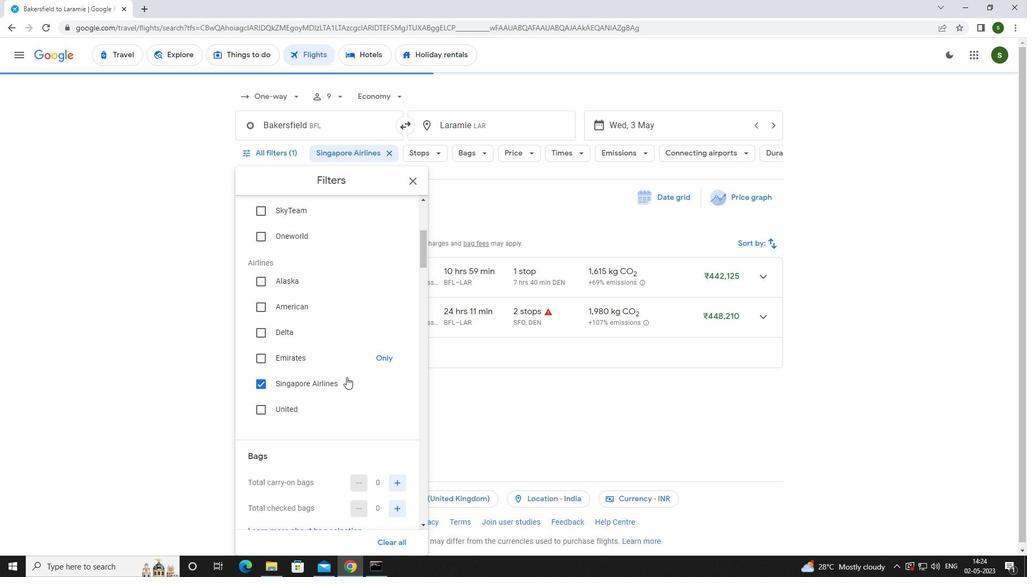 
Action: Mouse scrolled (346, 377) with delta (0, 0)
Screenshot: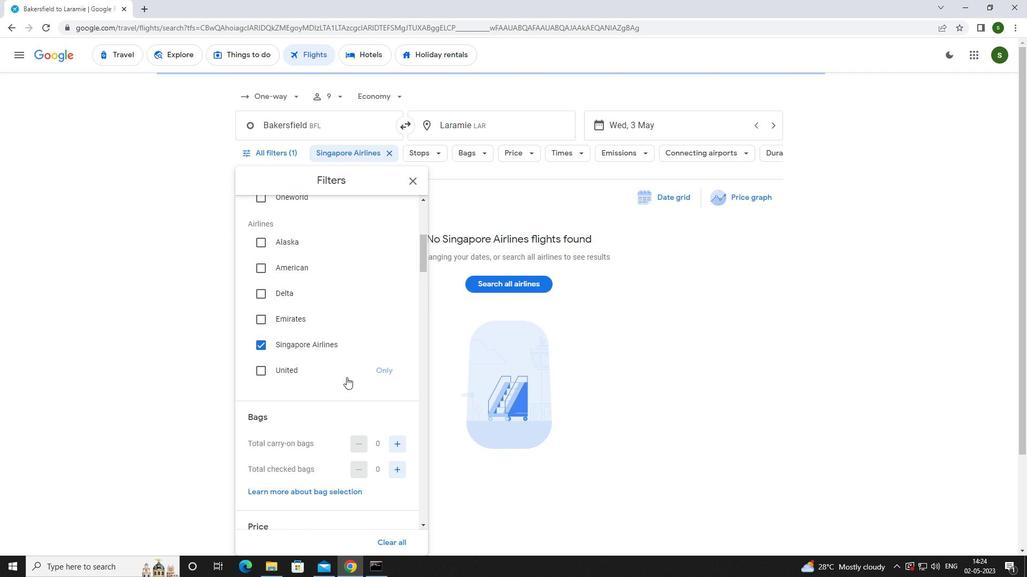 
Action: Mouse moved to (398, 349)
Screenshot: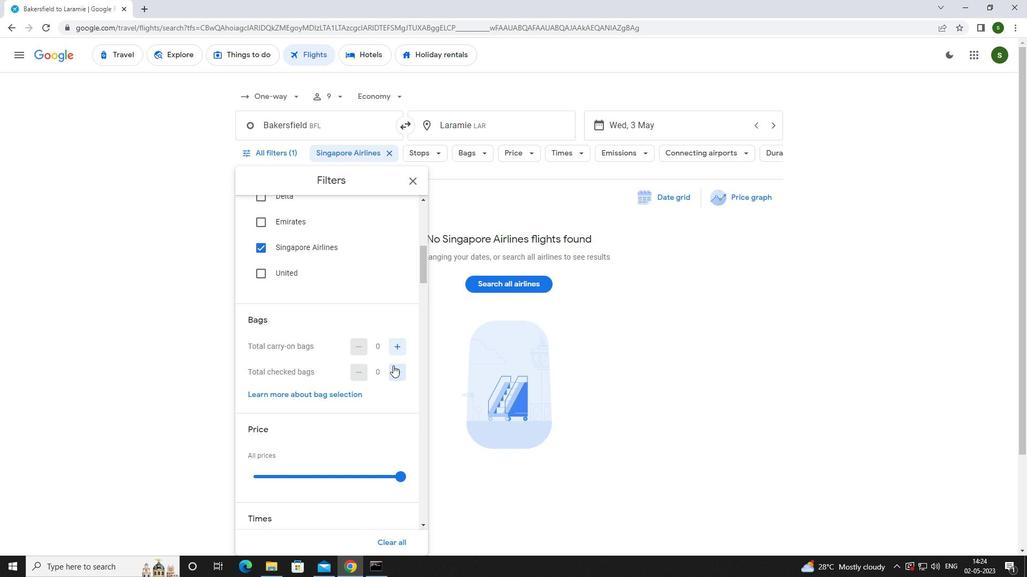 
Action: Mouse pressed left at (398, 349)
Screenshot: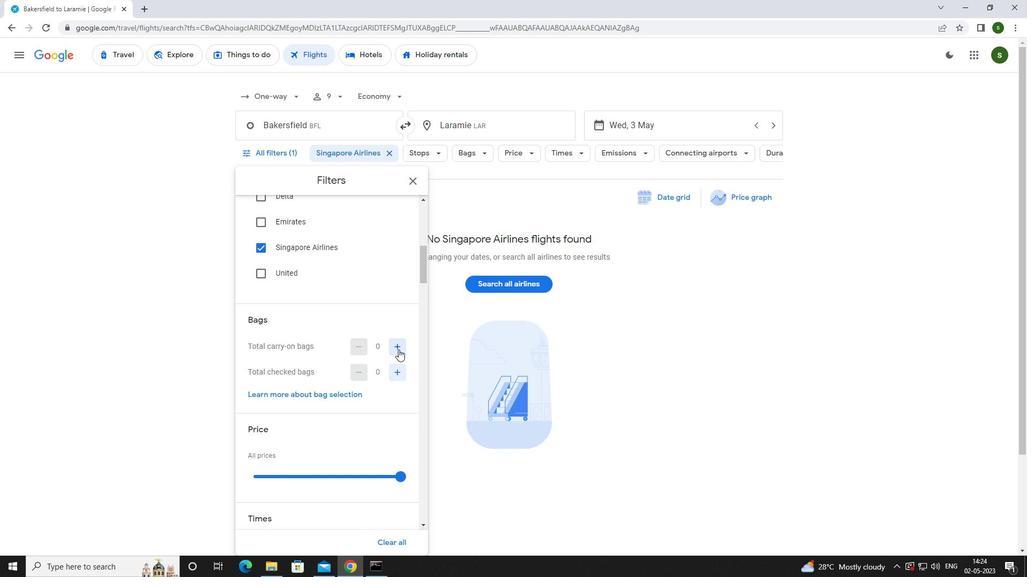 
Action: Mouse moved to (397, 349)
Screenshot: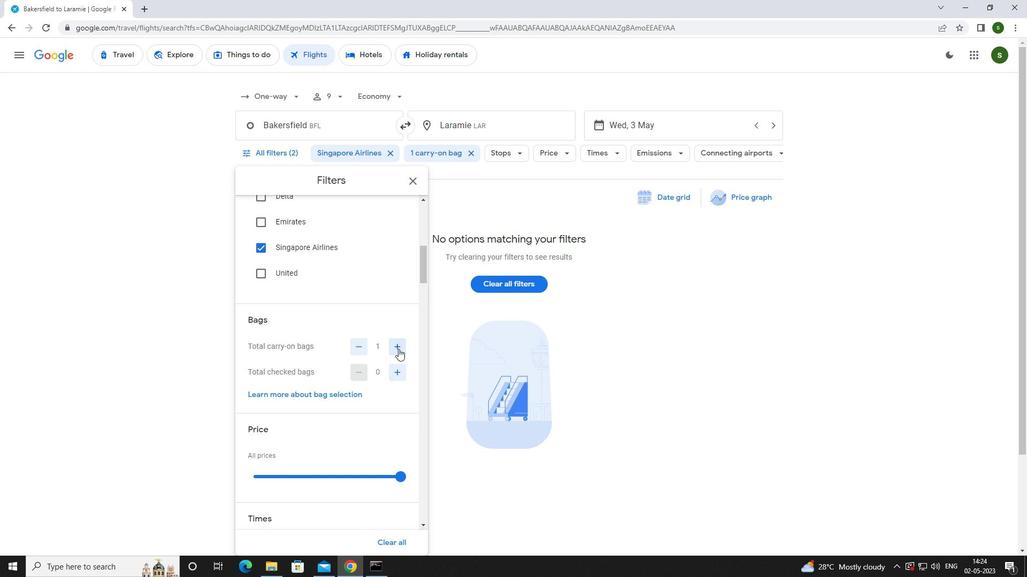 
Action: Mouse scrolled (397, 348) with delta (0, 0)
Screenshot: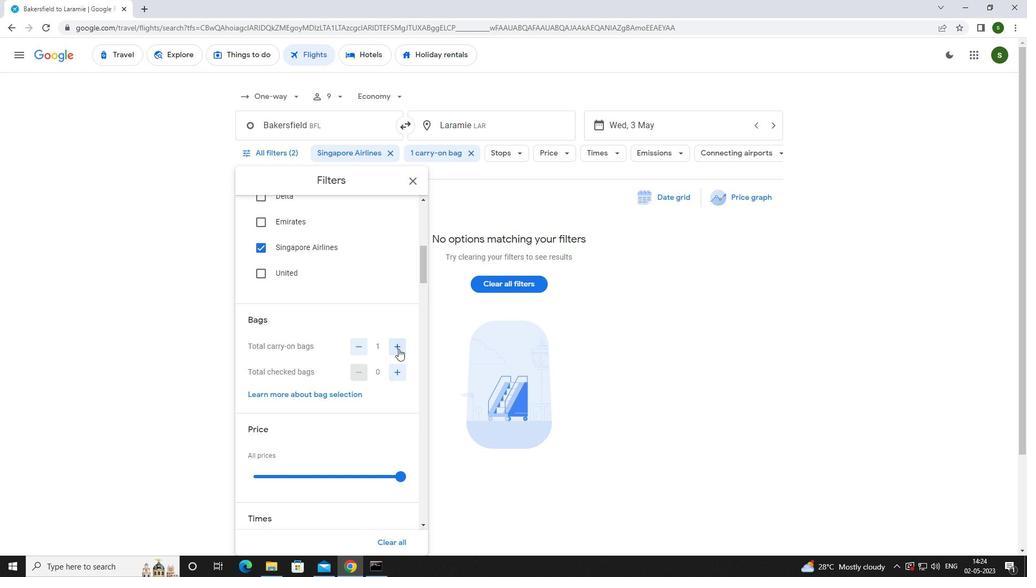
Action: Mouse scrolled (397, 348) with delta (0, 0)
Screenshot: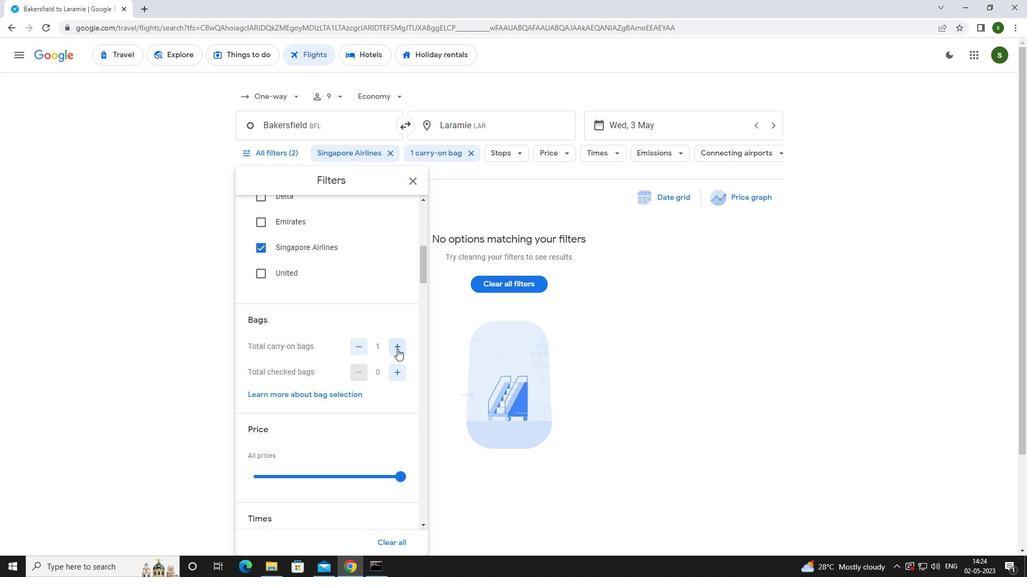 
Action: Mouse scrolled (397, 348) with delta (0, 0)
Screenshot: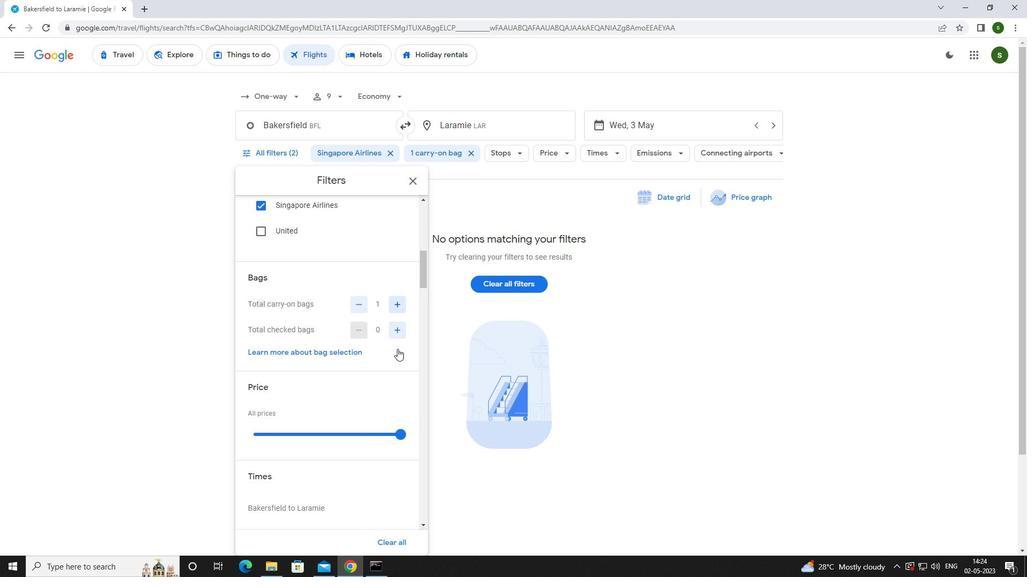 
Action: Mouse moved to (403, 318)
Screenshot: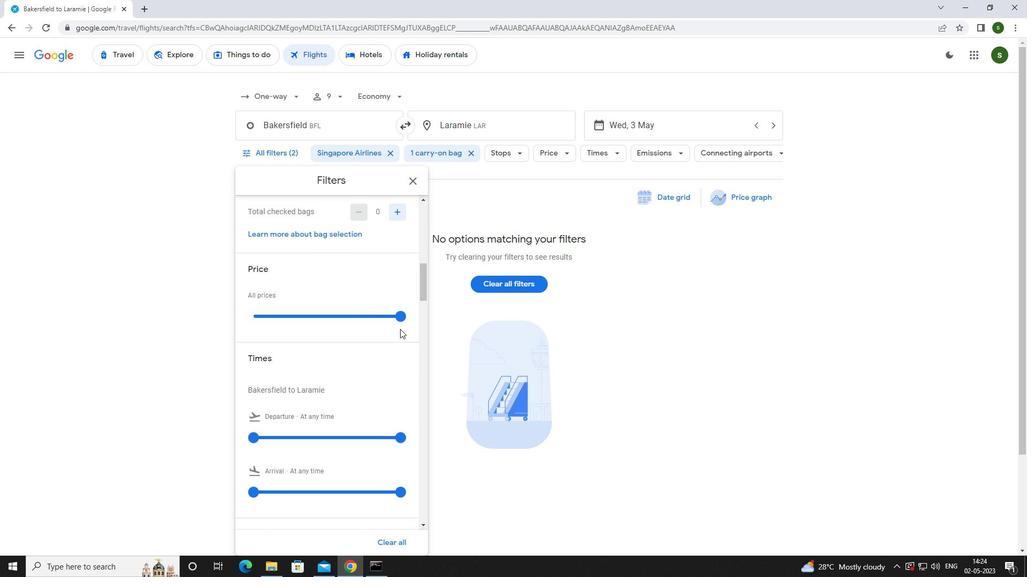 
Action: Mouse pressed left at (403, 318)
Screenshot: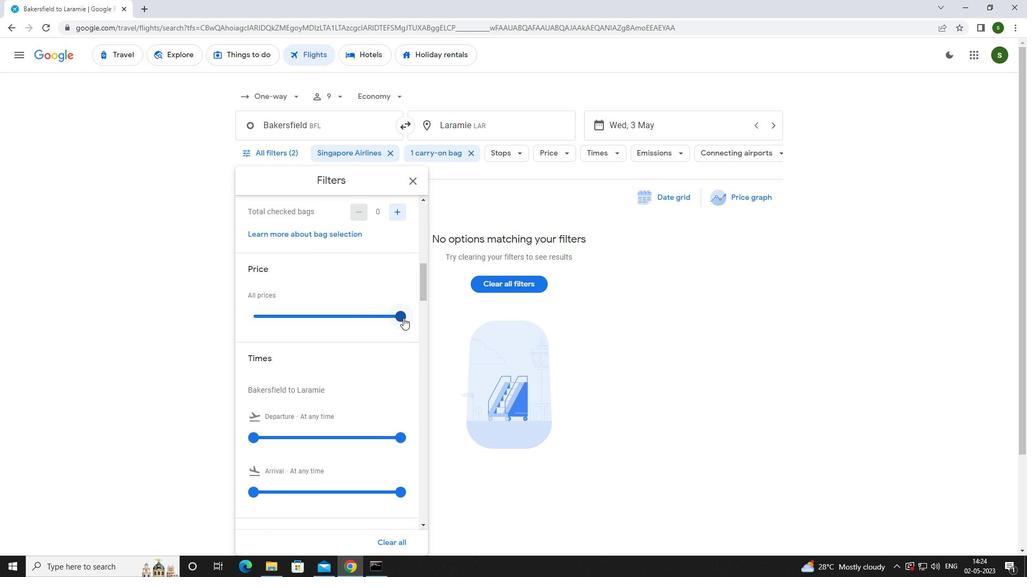 
Action: Mouse moved to (331, 342)
Screenshot: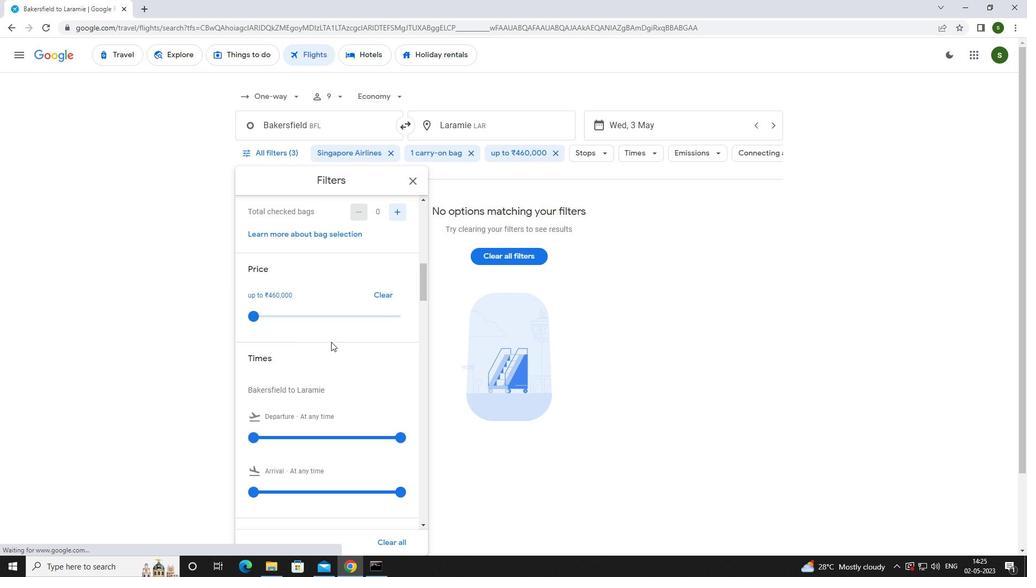 
Action: Mouse scrolled (331, 341) with delta (0, 0)
Screenshot: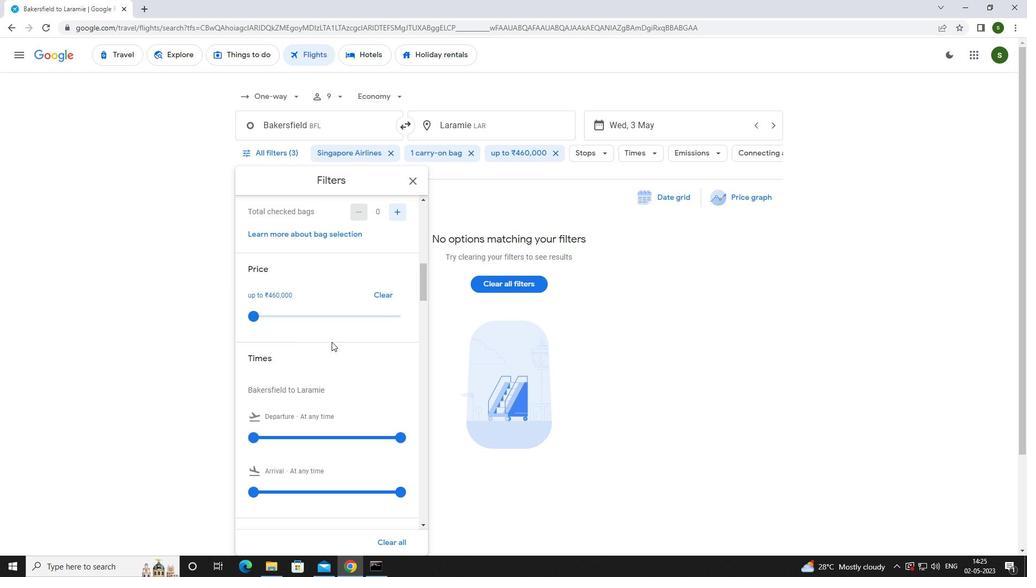 
Action: Mouse moved to (252, 384)
Screenshot: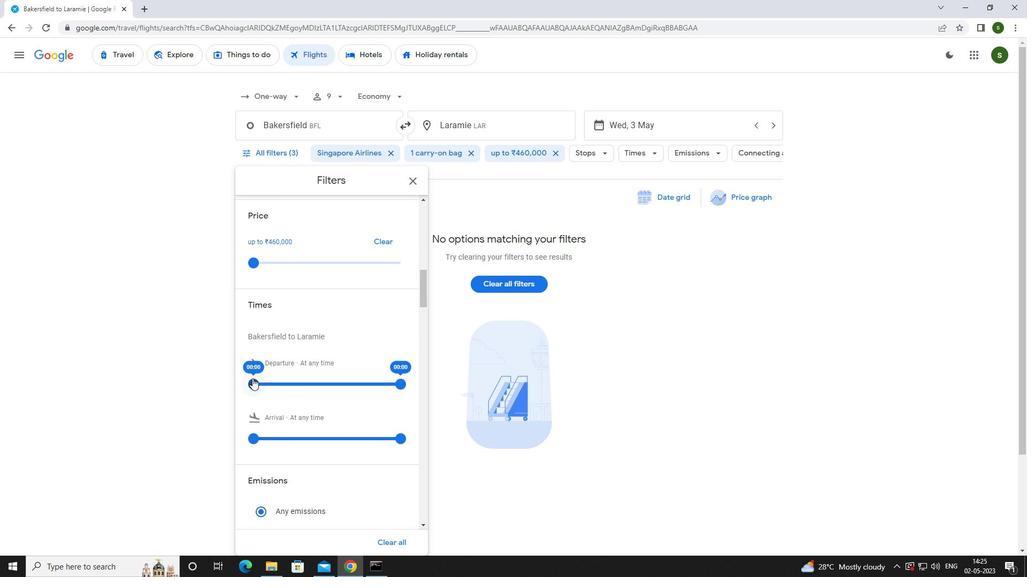 
Action: Mouse pressed left at (252, 384)
Screenshot: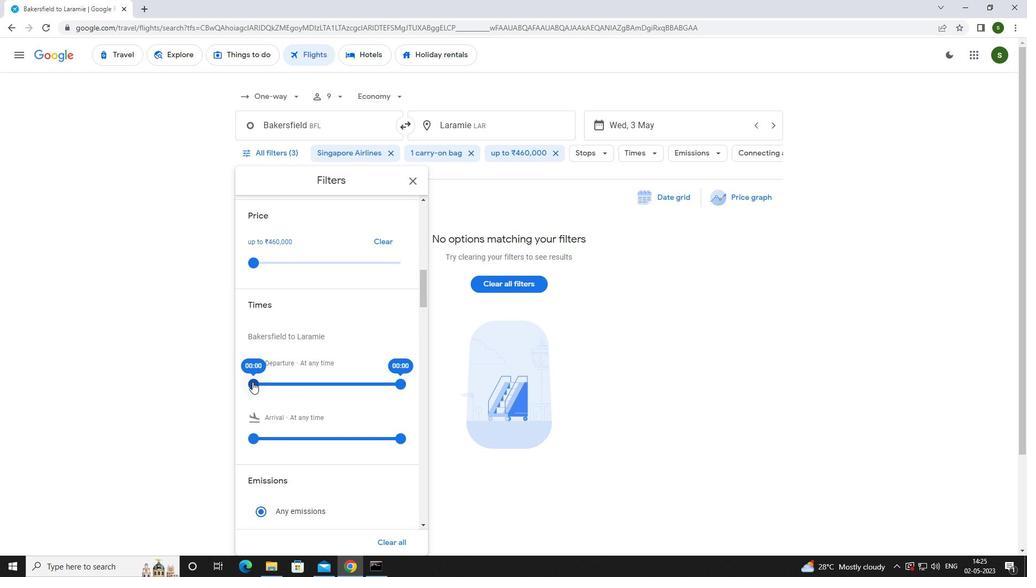 
Action: Mouse moved to (609, 365)
Screenshot: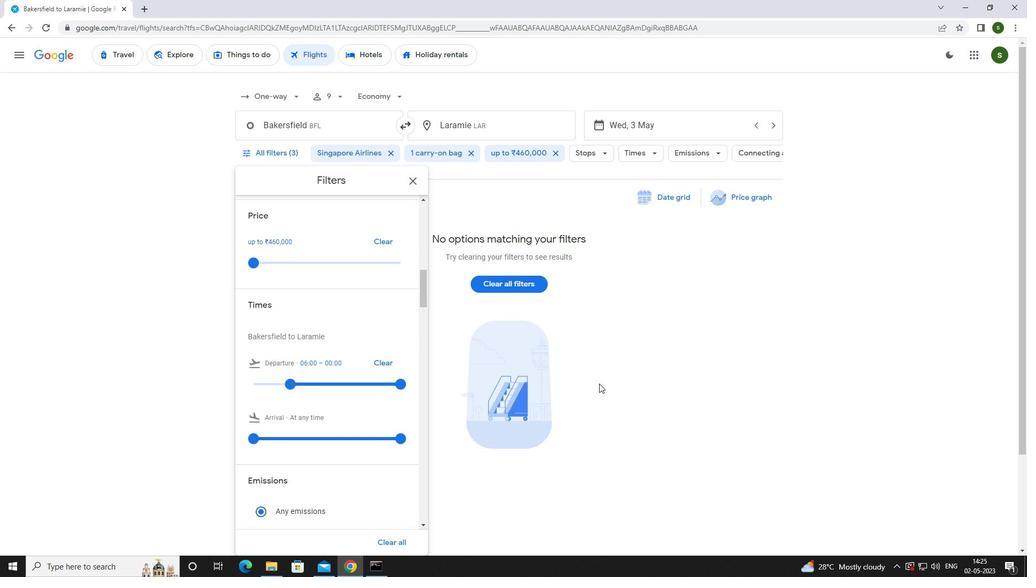 
Action: Mouse pressed left at (609, 365)
Screenshot: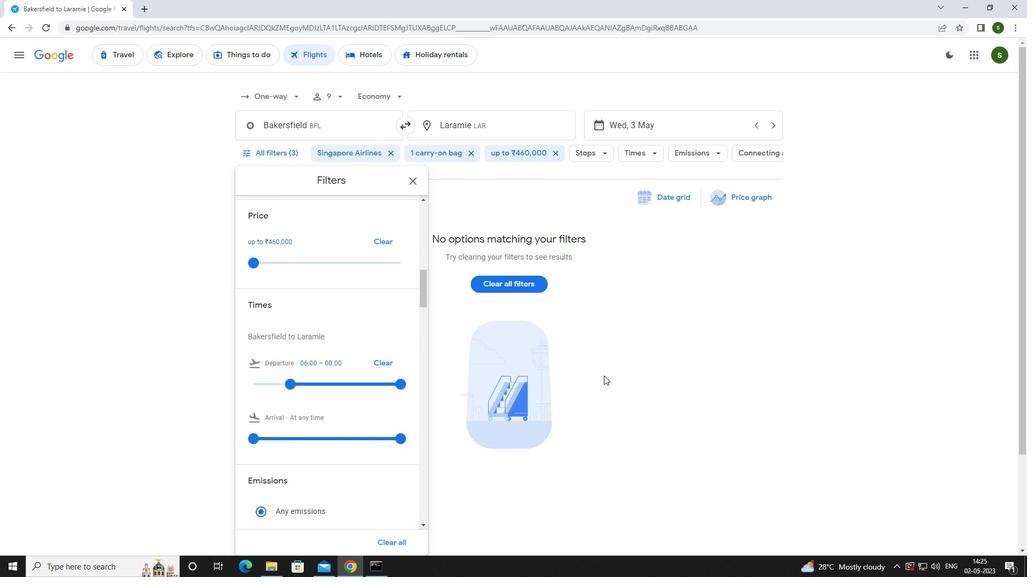
